 Task: Font style For heading Use Arial Black with green colour & Underline. font size for heading '12 Pt. 'Change the font style of data to Arial Blackand font size to  16 Pt. Change the alignment of both headline & data to  Align right. In the sheet  Budget Guru book
Action: Mouse moved to (114, 165)
Screenshot: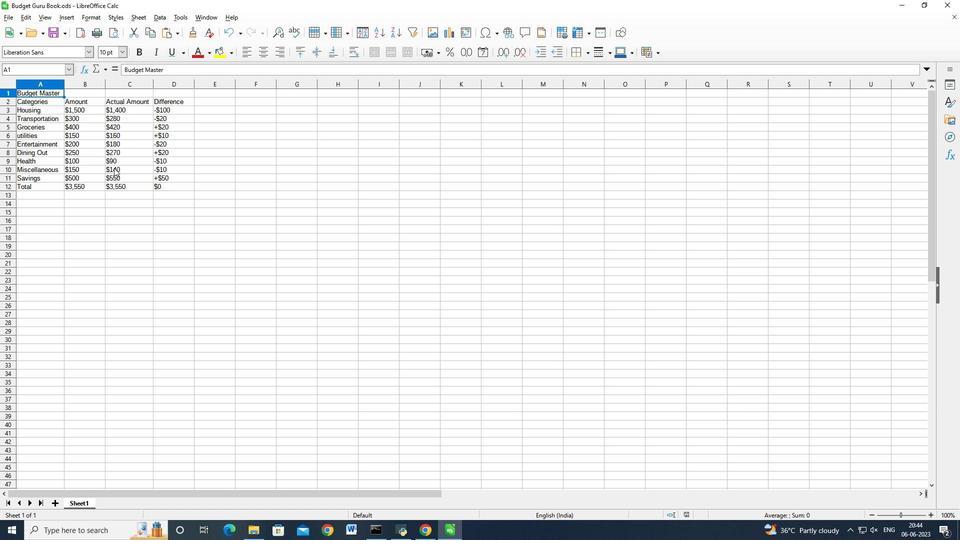 
Action: Mouse pressed left at (114, 165)
Screenshot: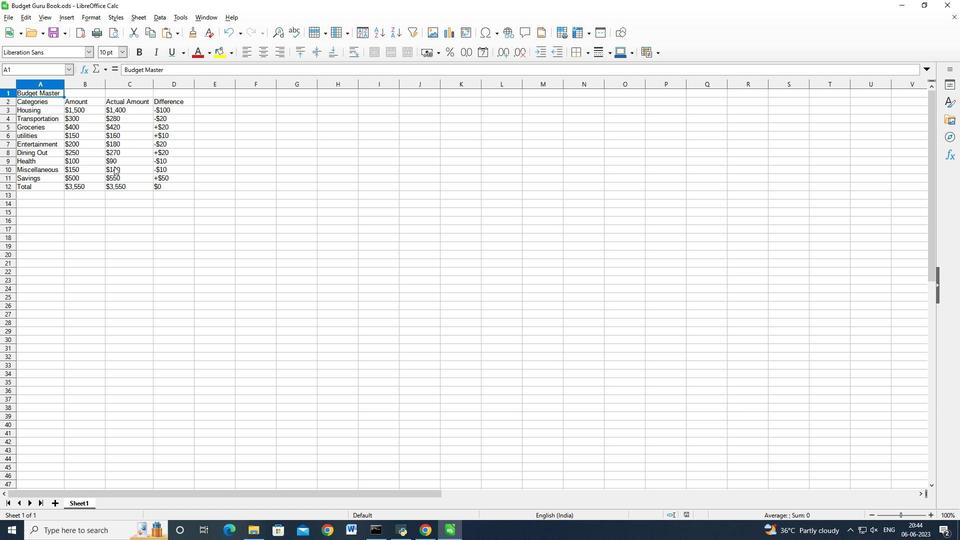 
Action: Mouse moved to (49, 91)
Screenshot: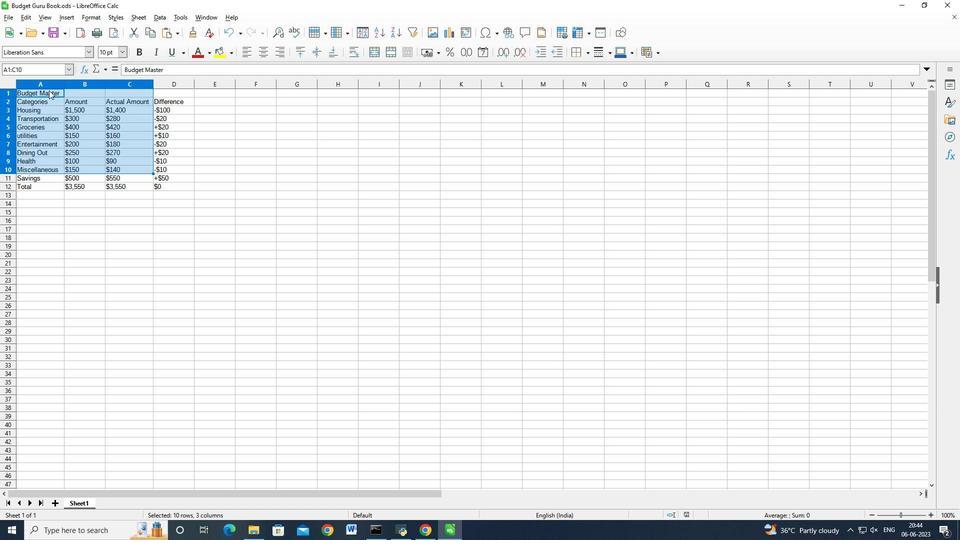
Action: Mouse pressed left at (49, 91)
Screenshot: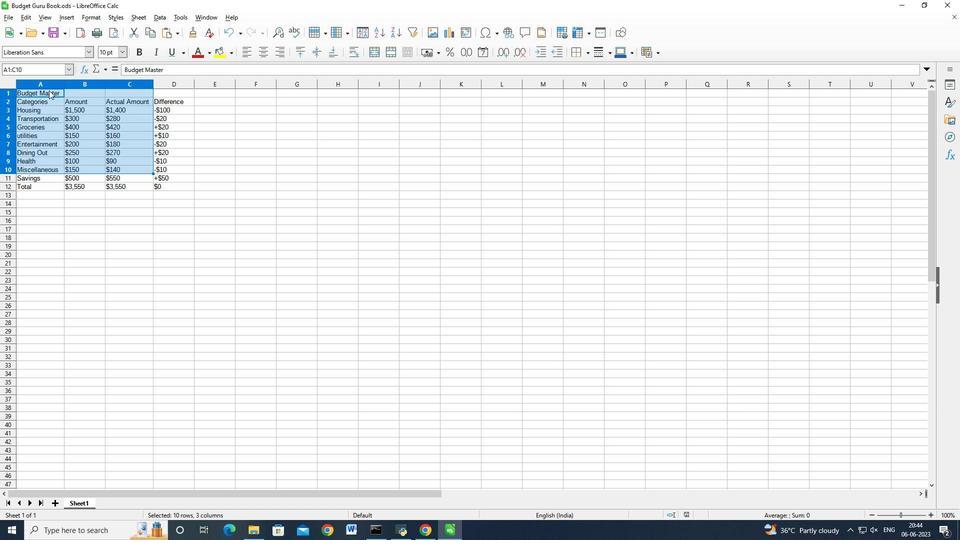 
Action: Mouse moved to (62, 118)
Screenshot: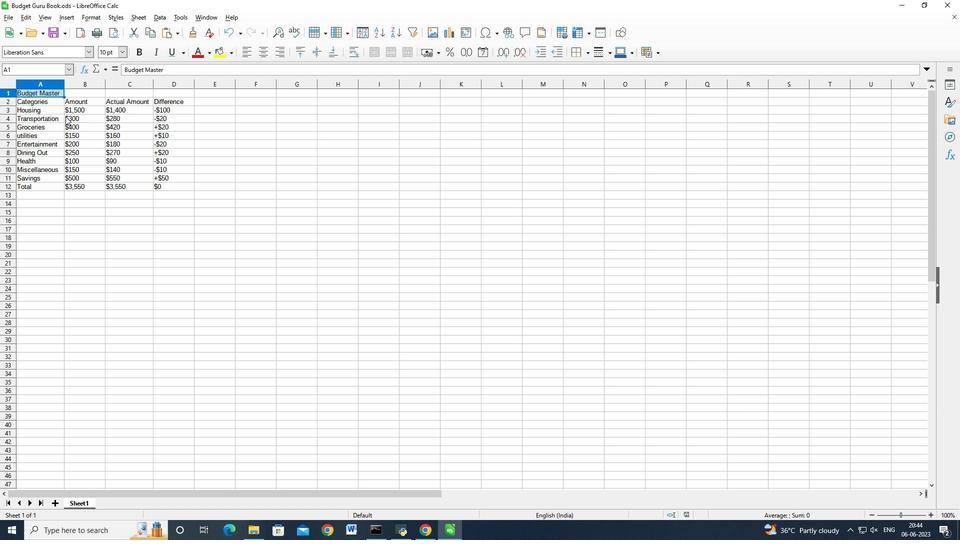 
Action: Mouse pressed left at (62, 118)
Screenshot: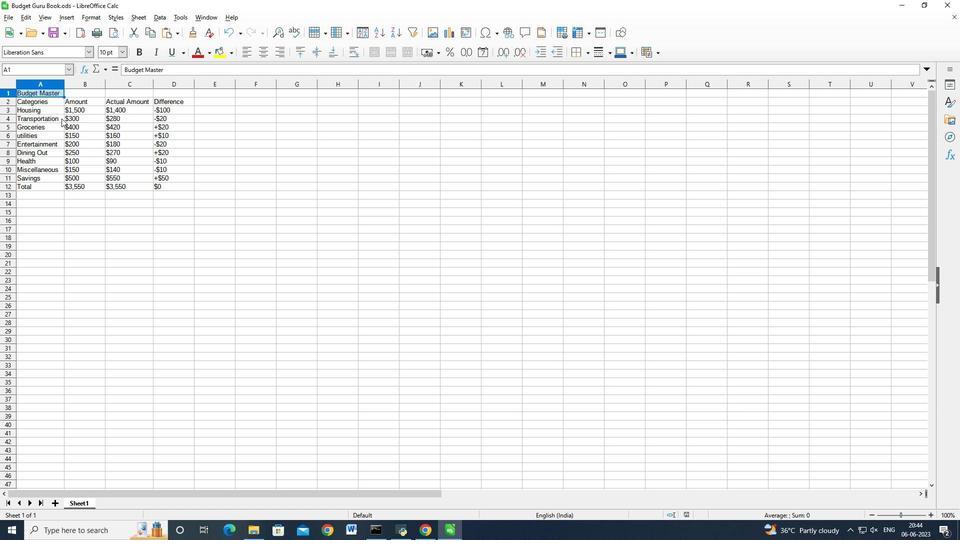 
Action: Mouse moved to (127, 121)
Screenshot: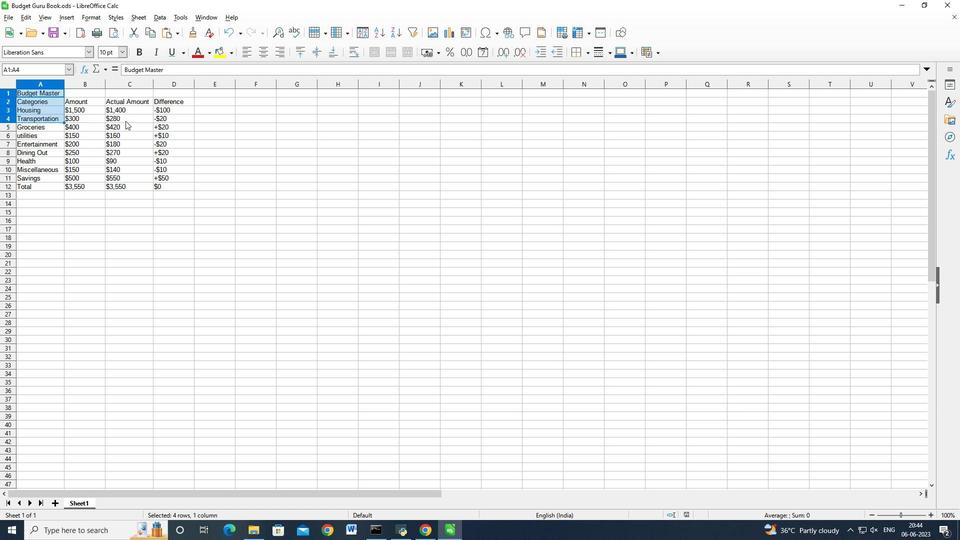 
Action: Mouse pressed right at (127, 121)
Screenshot: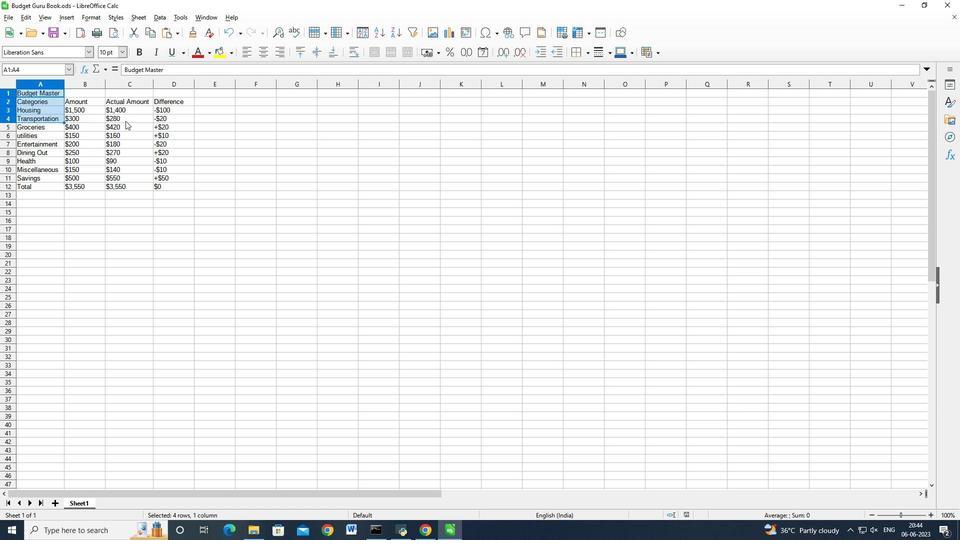 
Action: Mouse moved to (35, 92)
Screenshot: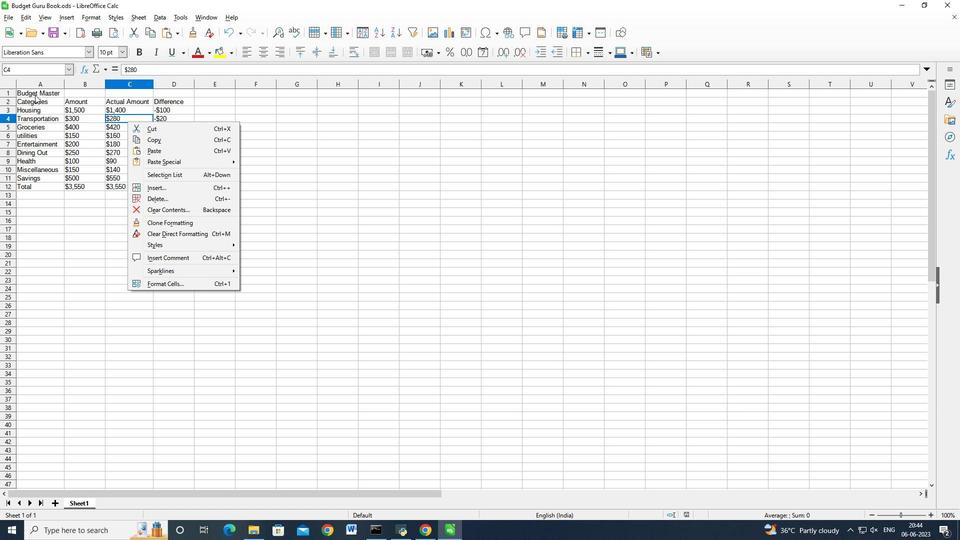 
Action: Mouse pressed left at (35, 92)
Screenshot: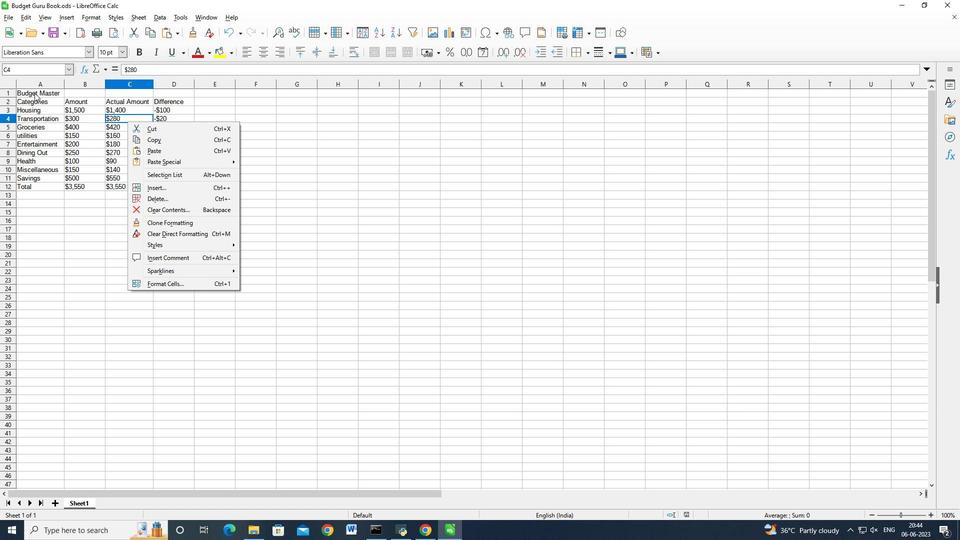 
Action: Mouse moved to (45, 96)
Screenshot: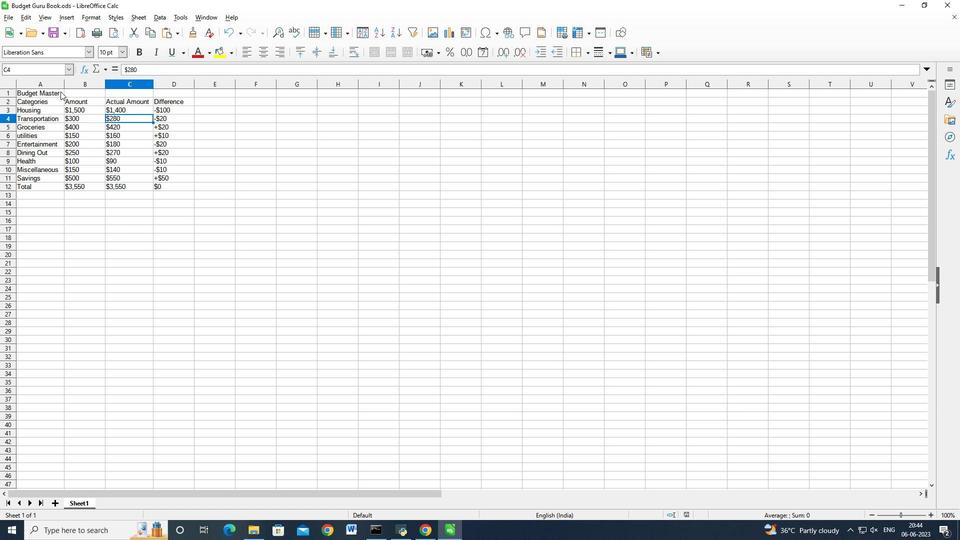 
Action: Mouse pressed left at (45, 96)
Screenshot: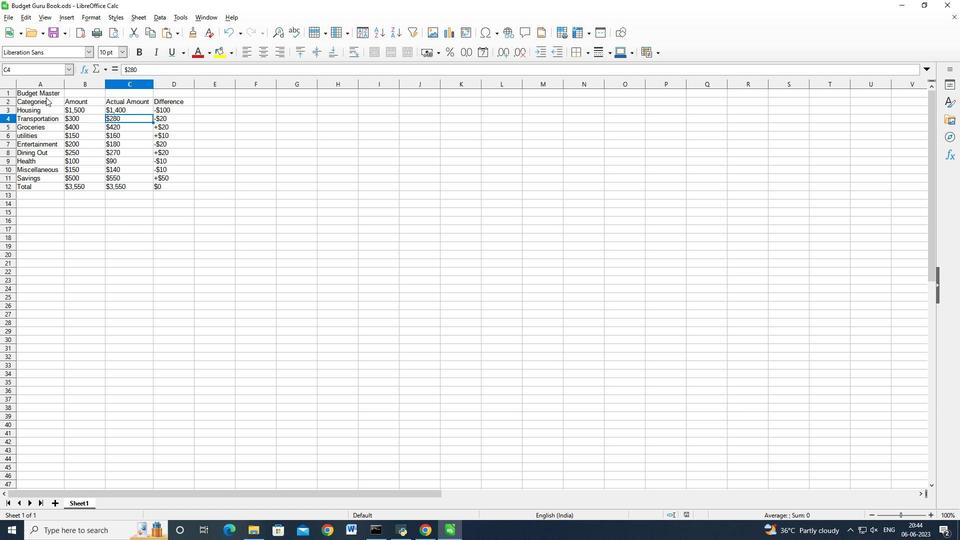 
Action: Mouse moved to (46, 93)
Screenshot: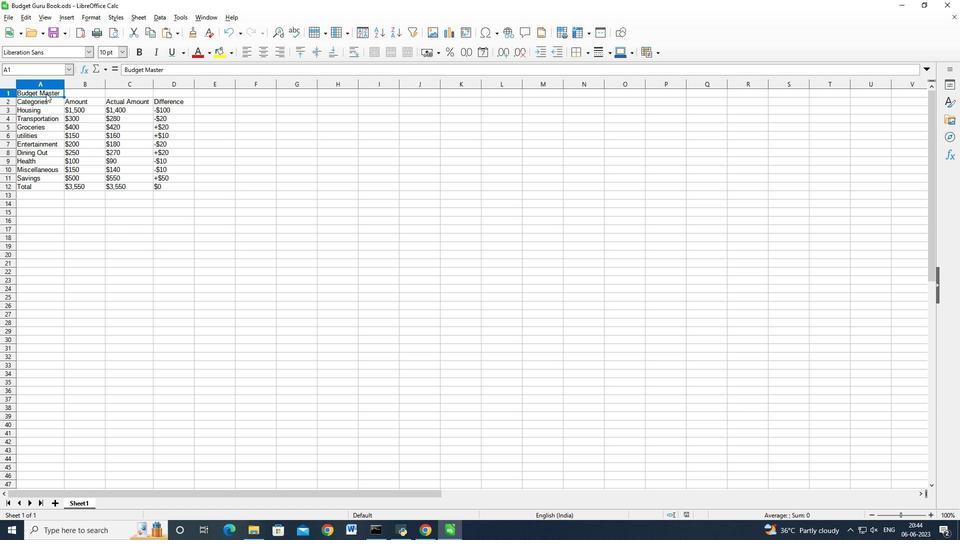 
Action: Mouse pressed left at (46, 93)
Screenshot: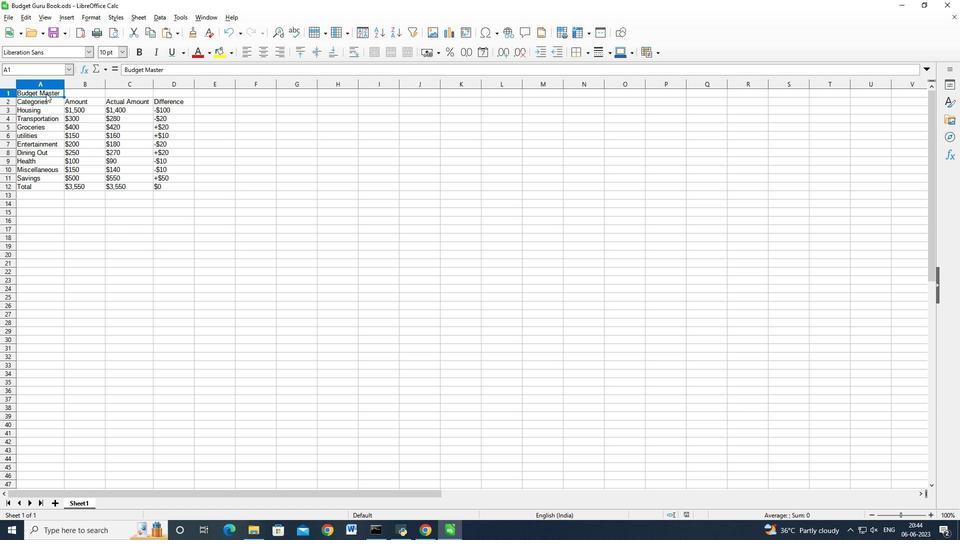
Action: Mouse moved to (87, 50)
Screenshot: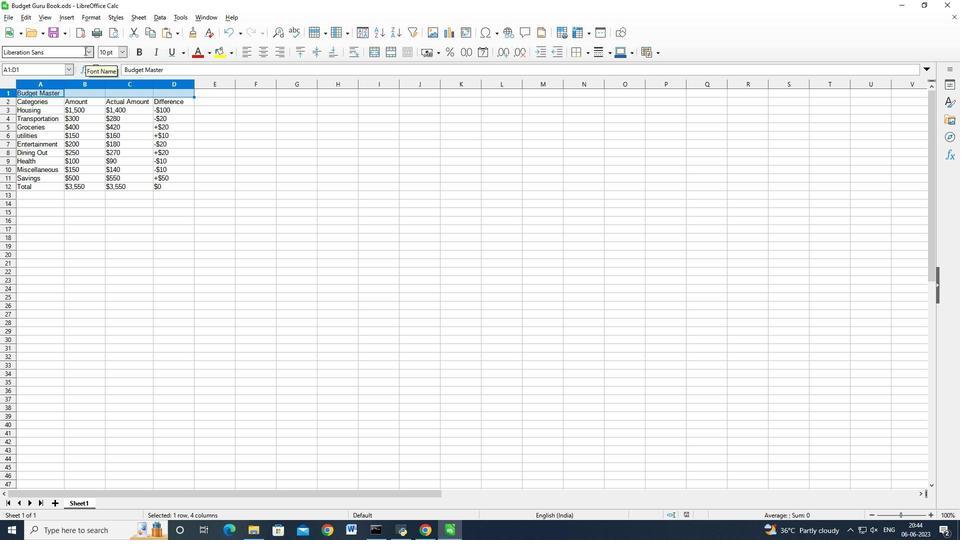 
Action: Mouse pressed left at (87, 50)
Screenshot: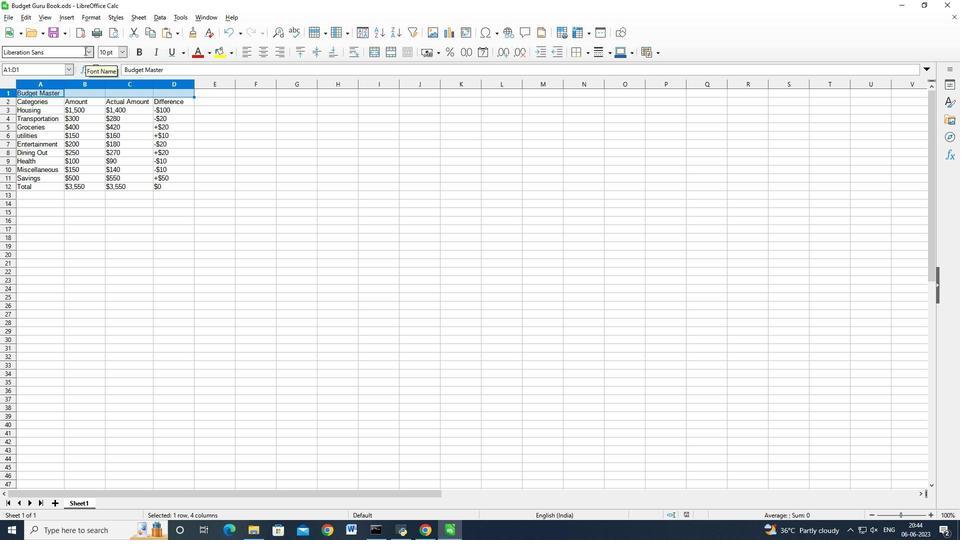 
Action: Mouse moved to (85, 54)
Screenshot: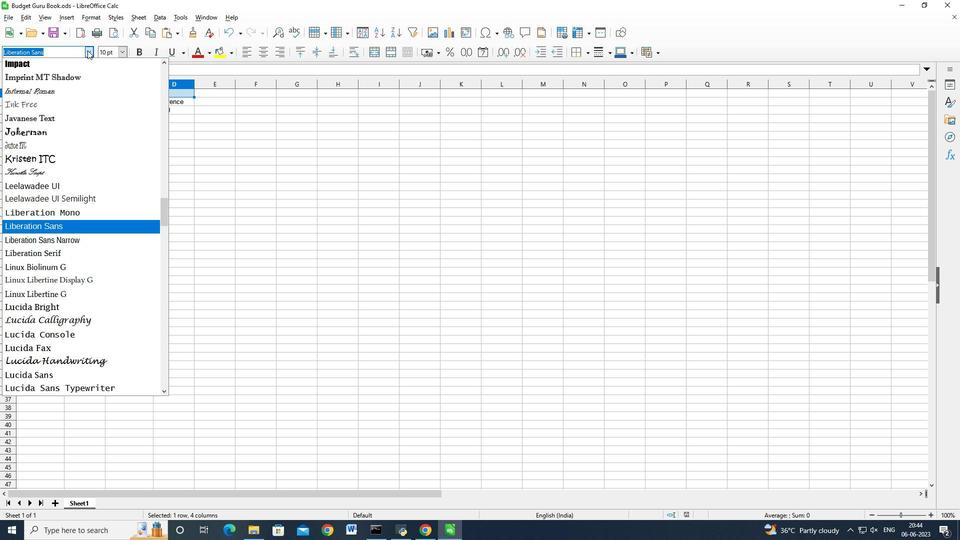 
Action: Key pressed aril
Screenshot: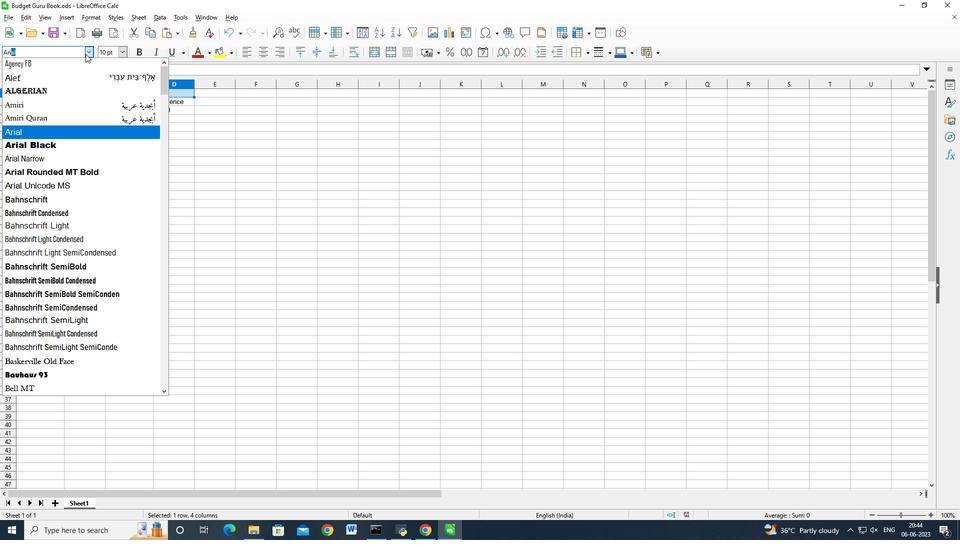 
Action: Mouse moved to (68, 147)
Screenshot: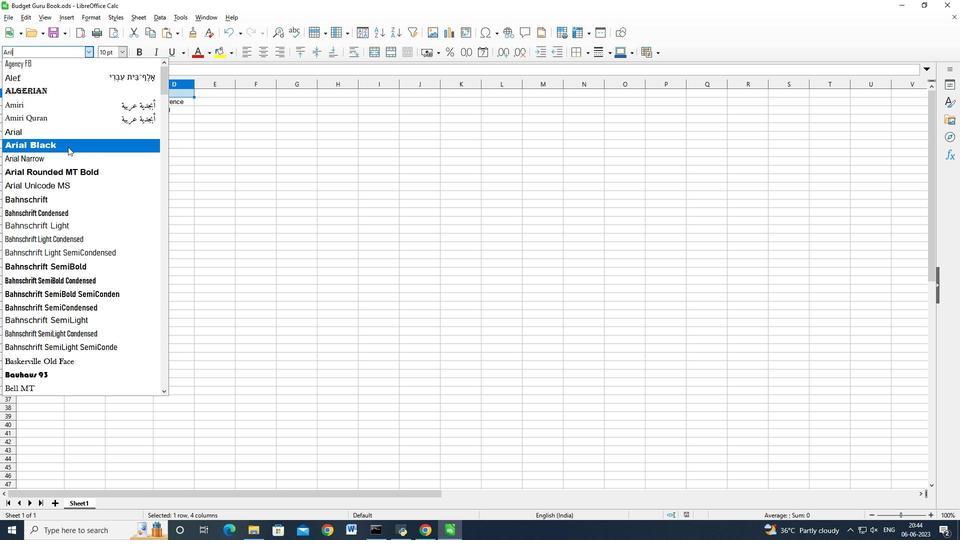 
Action: Mouse pressed left at (68, 147)
Screenshot: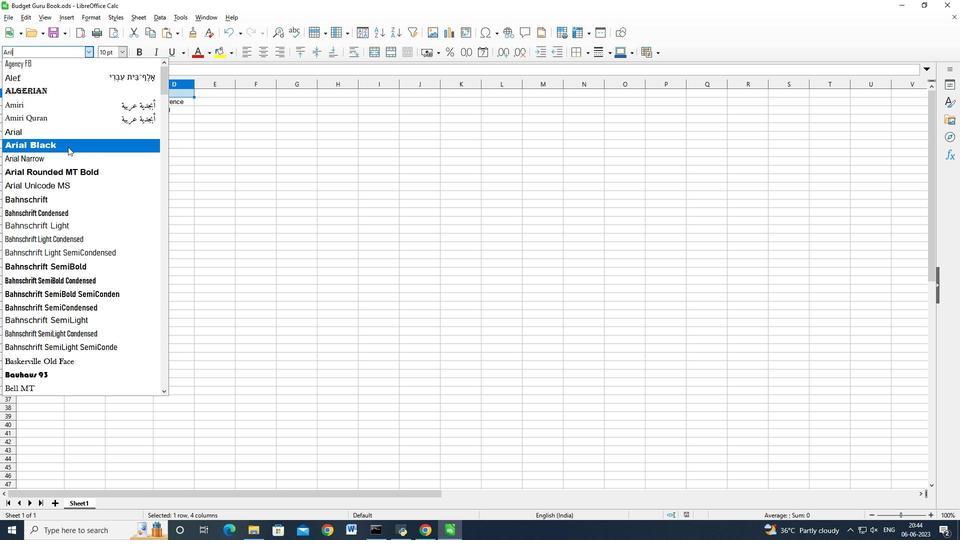 
Action: Mouse moved to (41, 106)
Screenshot: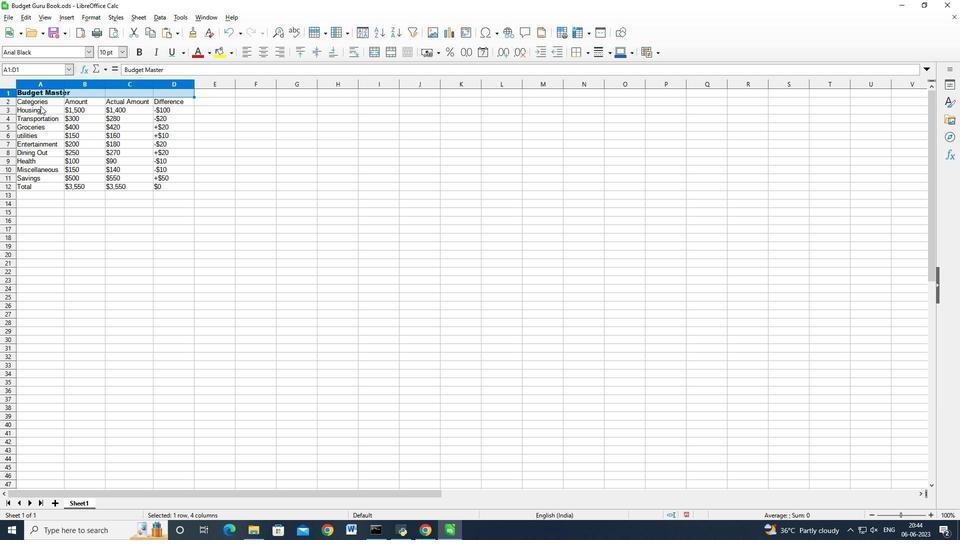 
Action: Mouse pressed left at (41, 106)
Screenshot: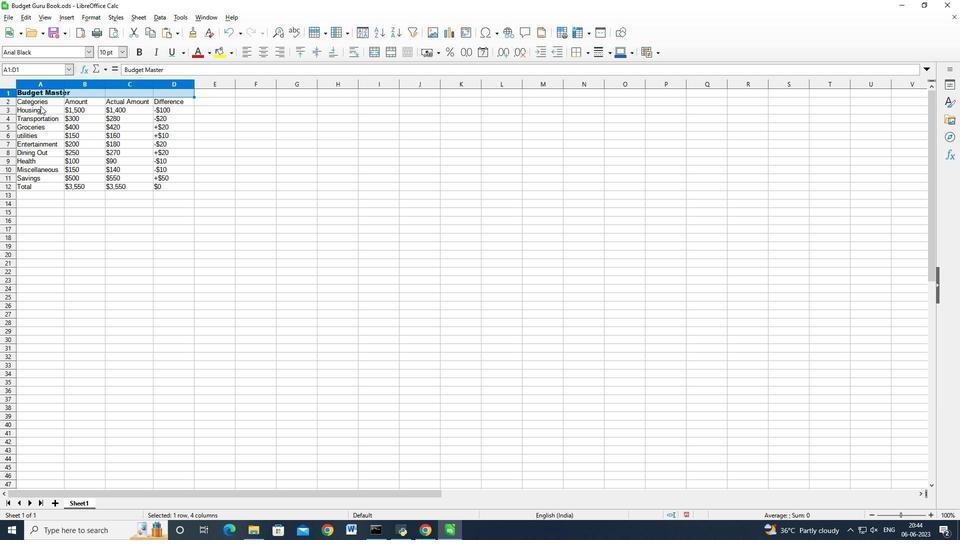 
Action: Mouse moved to (6, 83)
Screenshot: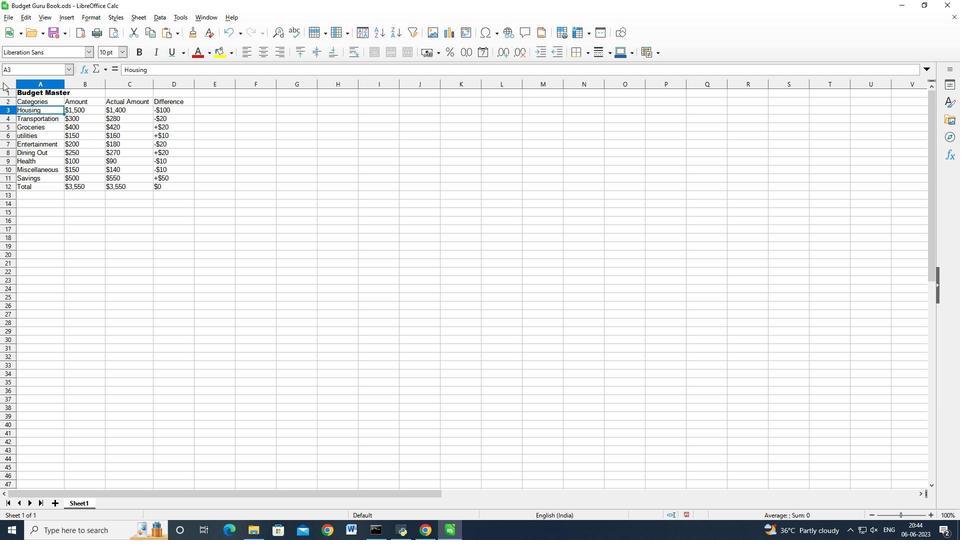 
Action: Mouse pressed left at (6, 83)
Screenshot: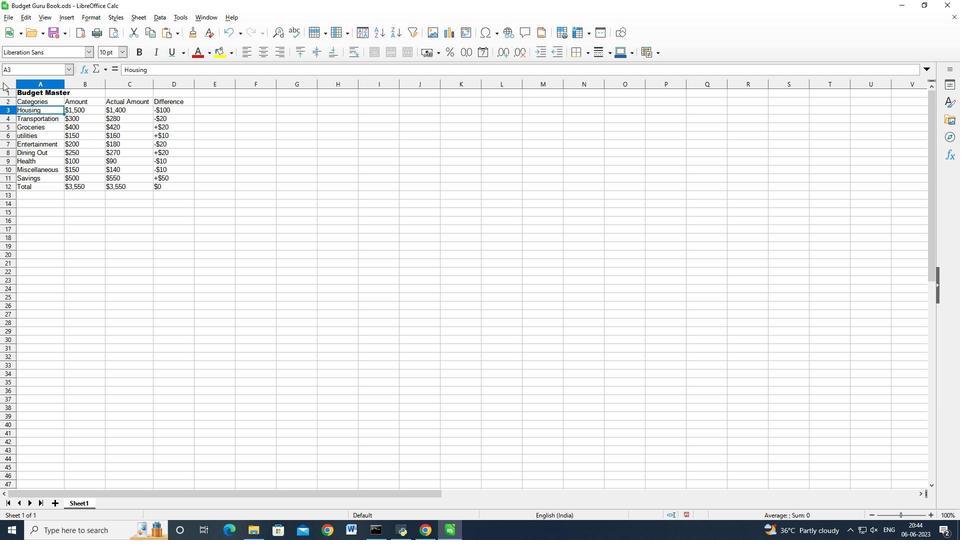 
Action: Mouse moved to (65, 85)
Screenshot: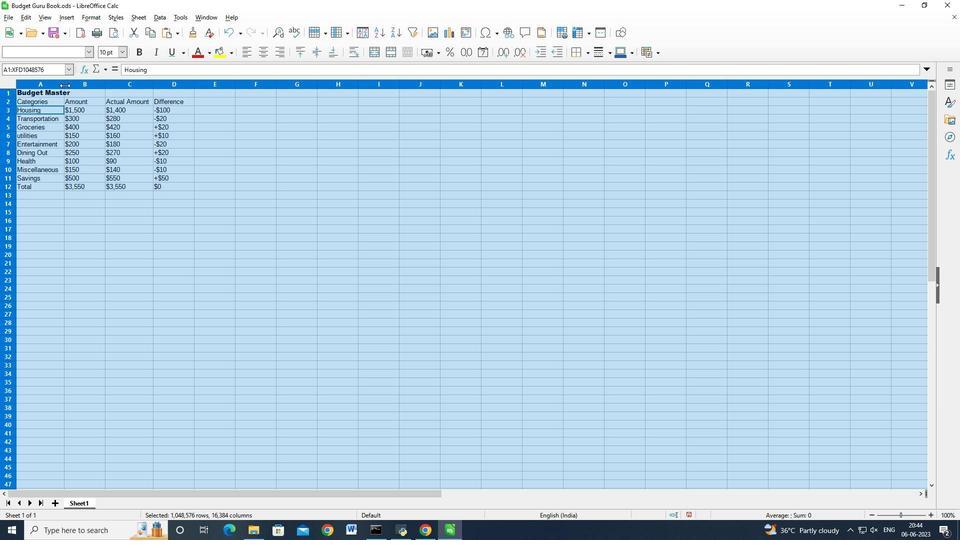 
Action: Mouse pressed left at (65, 85)
Screenshot: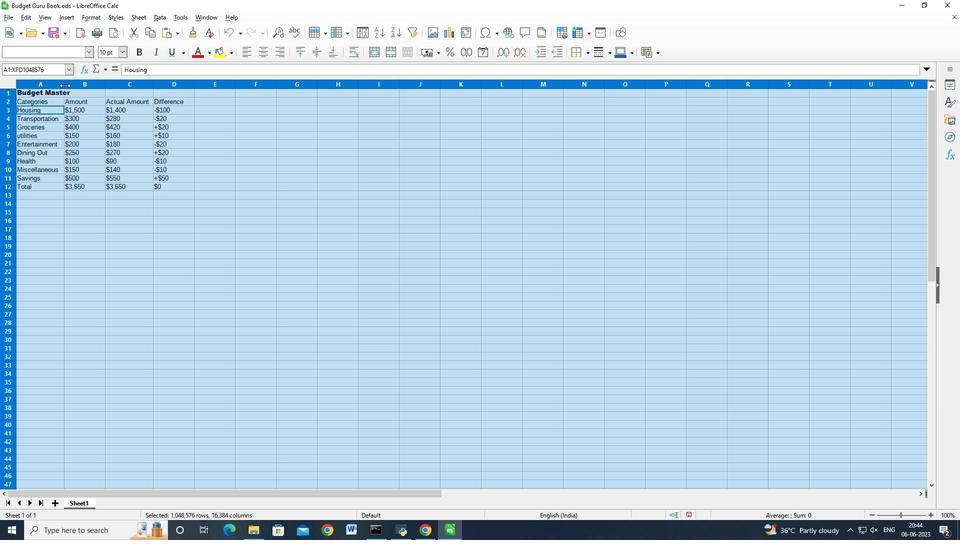 
Action: Mouse pressed left at (65, 85)
Screenshot: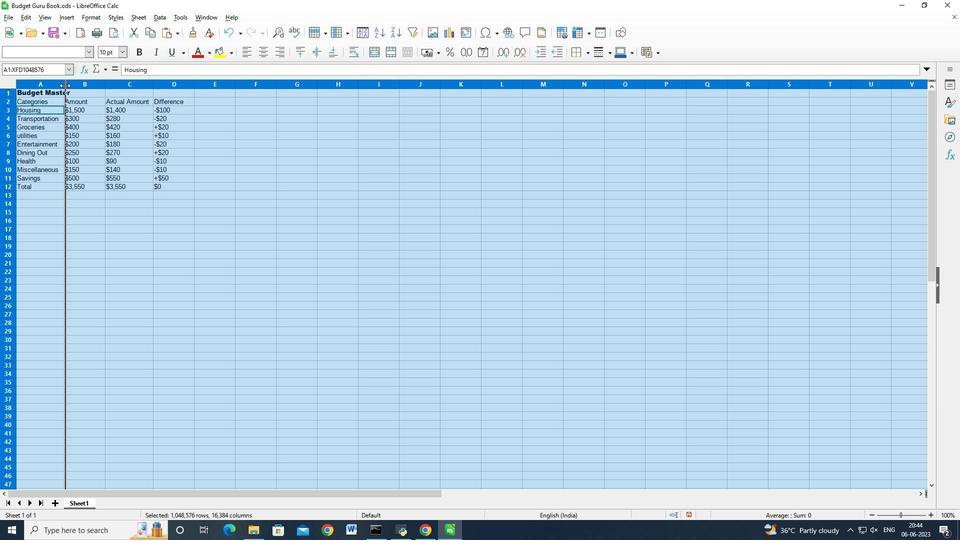 
Action: Mouse moved to (132, 122)
Screenshot: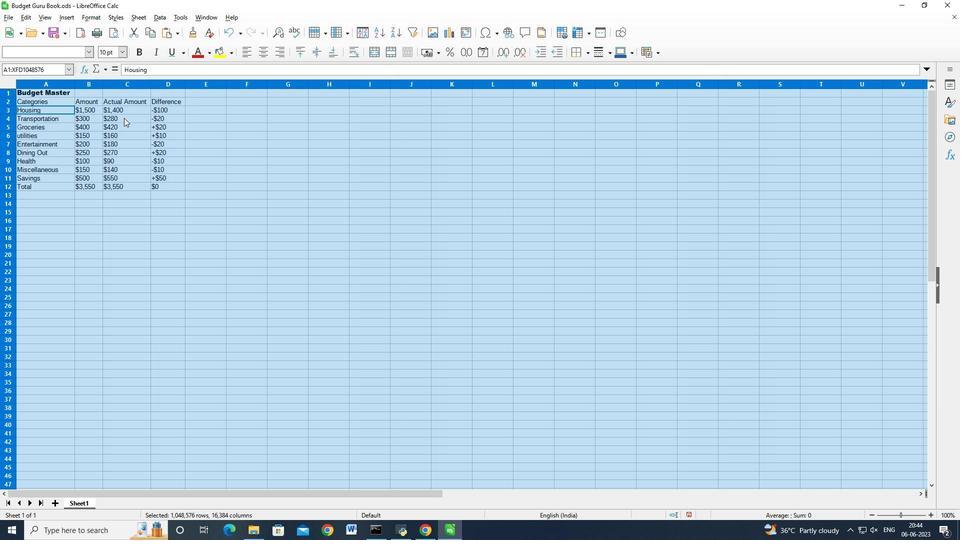 
Action: Mouse pressed left at (132, 122)
Screenshot: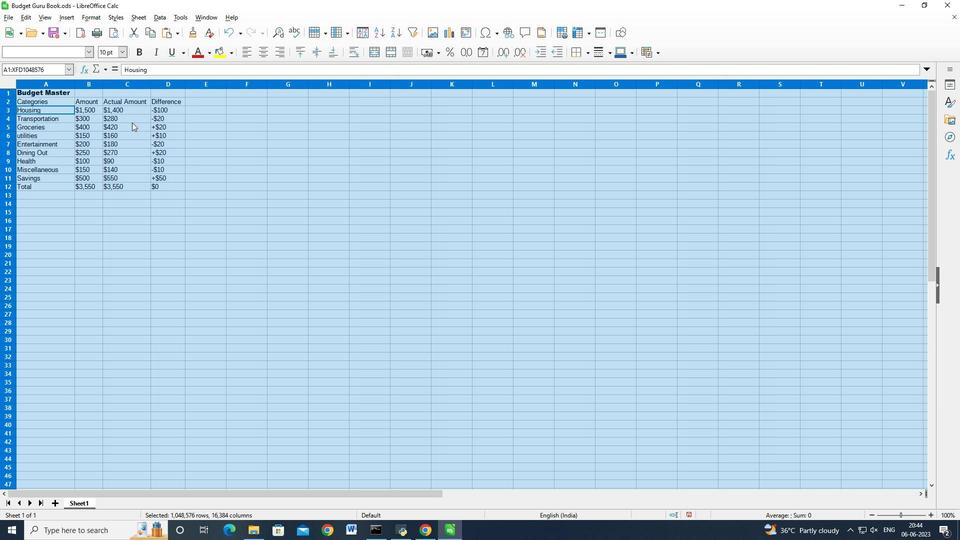 
Action: Mouse moved to (53, 92)
Screenshot: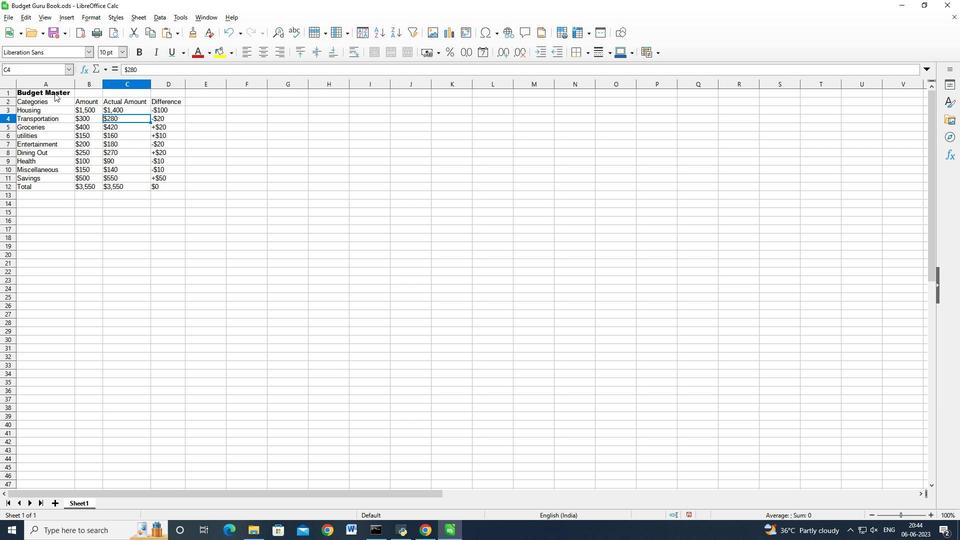 
Action: Mouse pressed left at (53, 92)
Screenshot: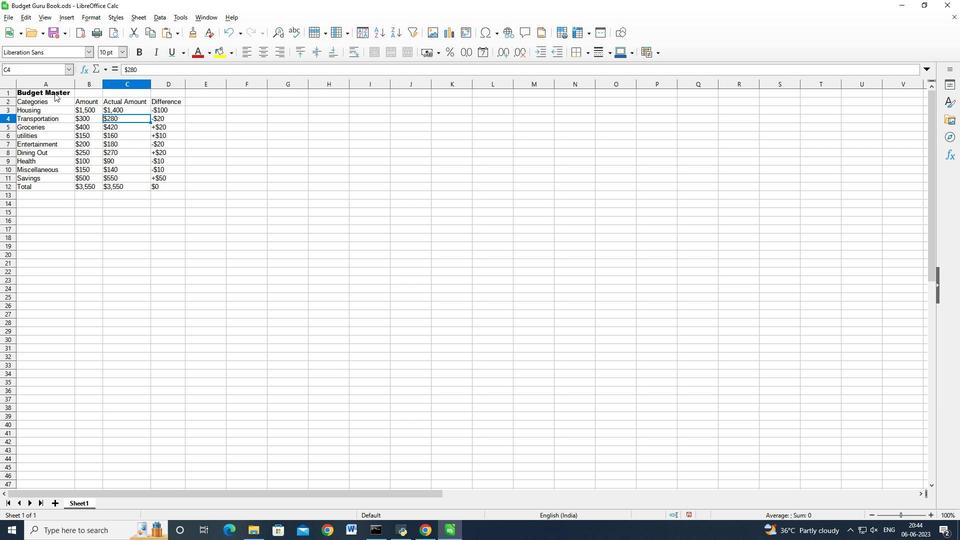 
Action: Mouse moved to (393, 54)
Screenshot: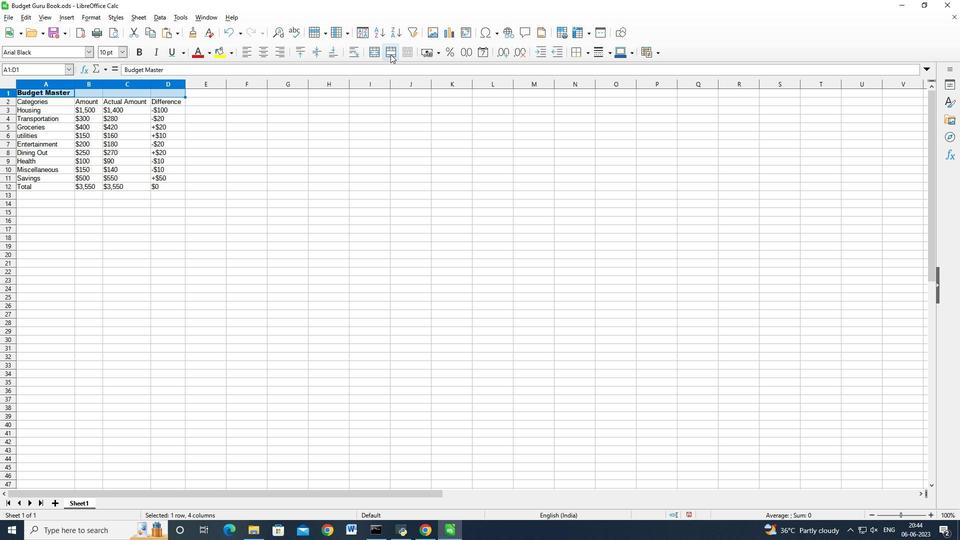 
Action: Mouse pressed left at (393, 54)
Screenshot: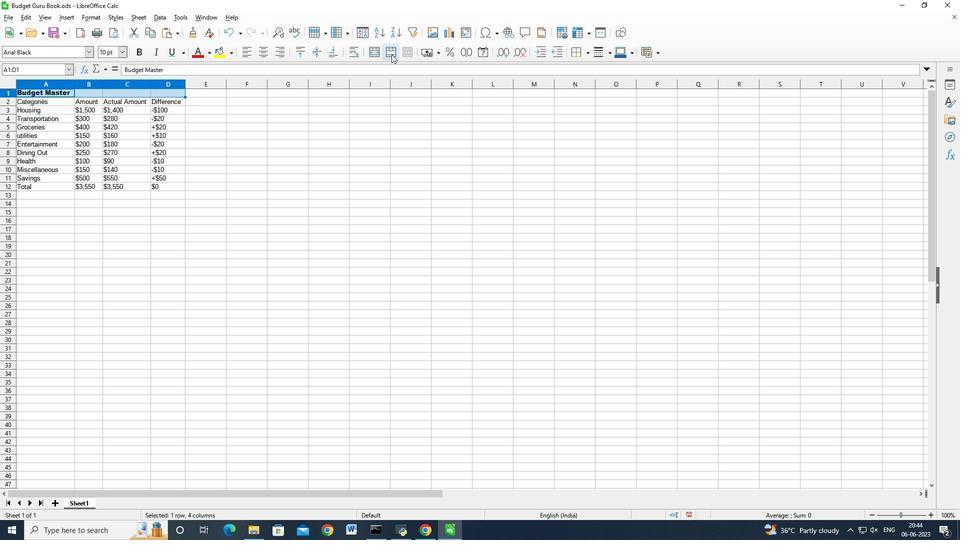 
Action: Mouse moved to (209, 55)
Screenshot: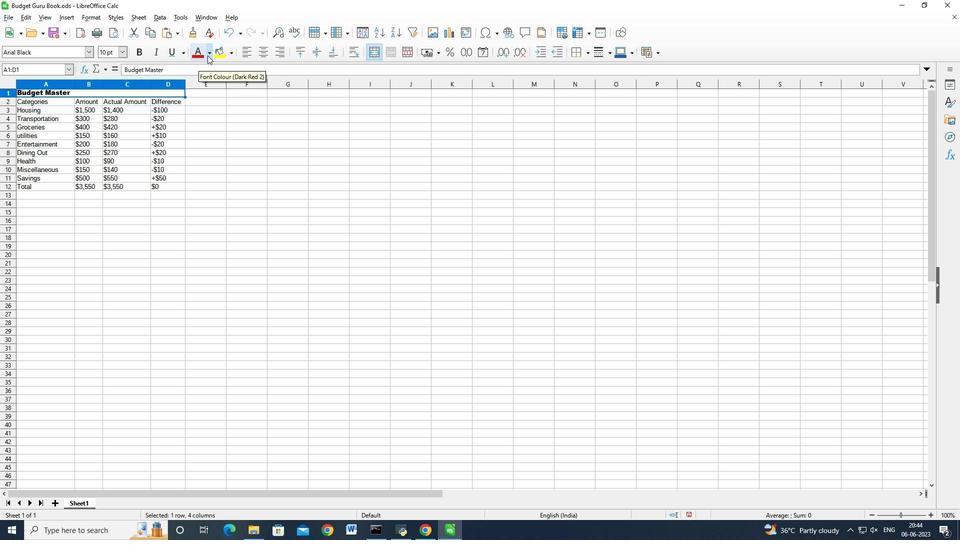 
Action: Mouse pressed left at (209, 55)
Screenshot: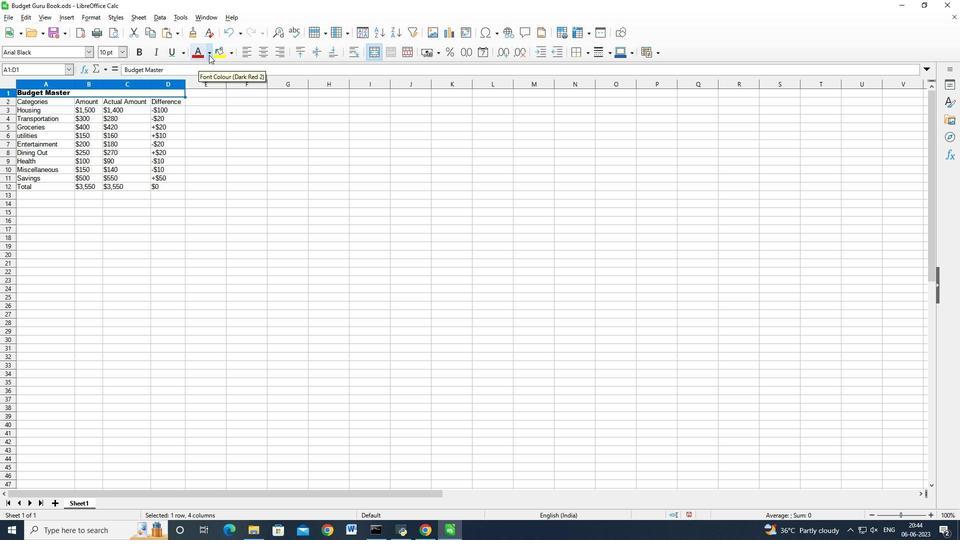 
Action: Mouse moved to (274, 215)
Screenshot: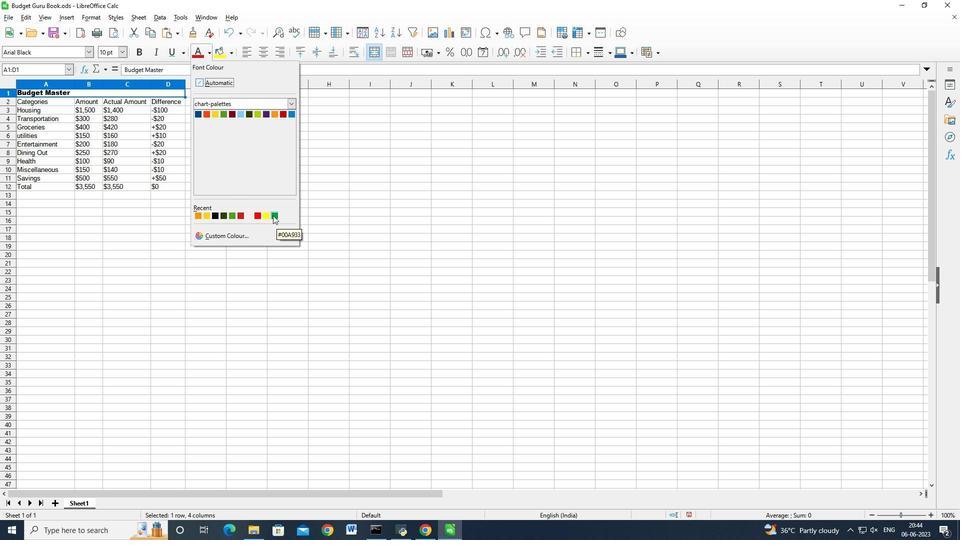 
Action: Mouse pressed left at (274, 215)
Screenshot: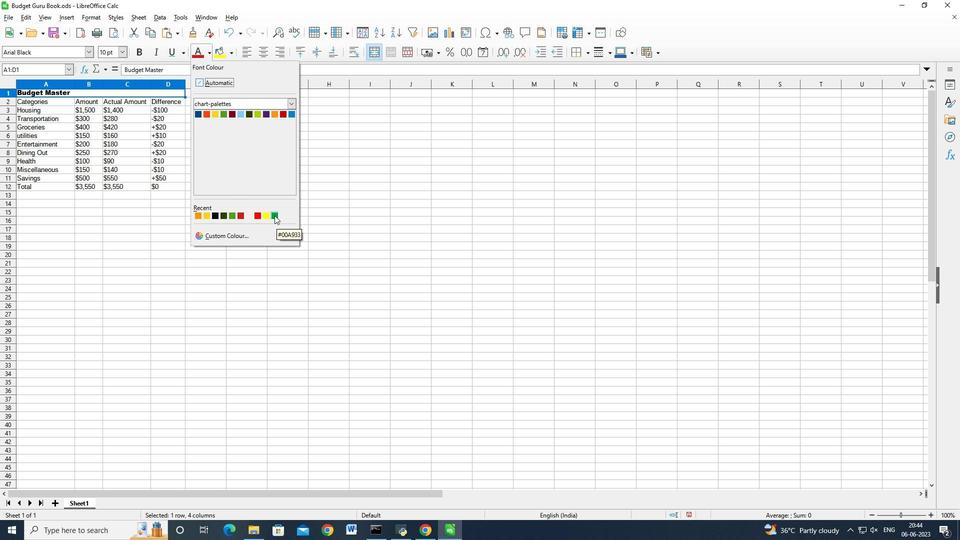
Action: Mouse moved to (173, 52)
Screenshot: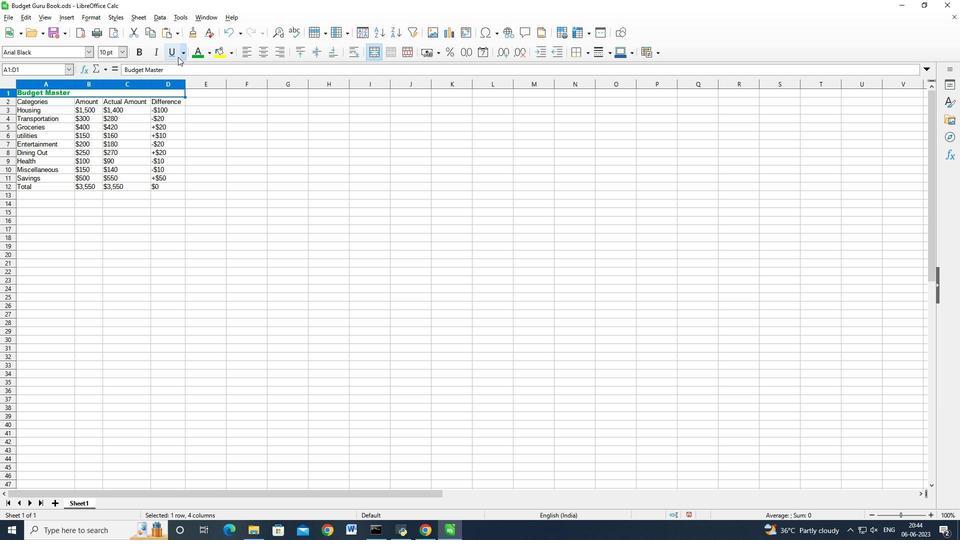 
Action: Mouse pressed left at (173, 52)
Screenshot: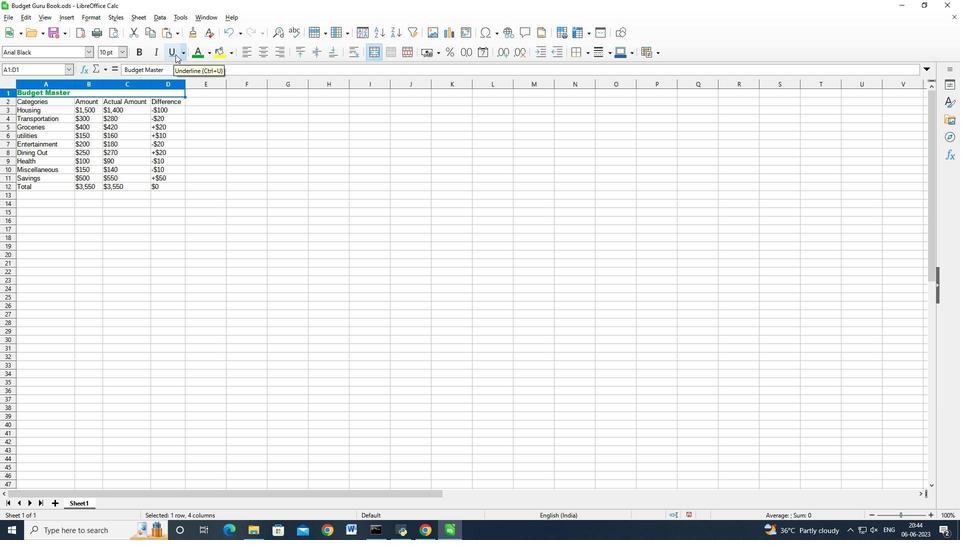 
Action: Mouse moved to (122, 49)
Screenshot: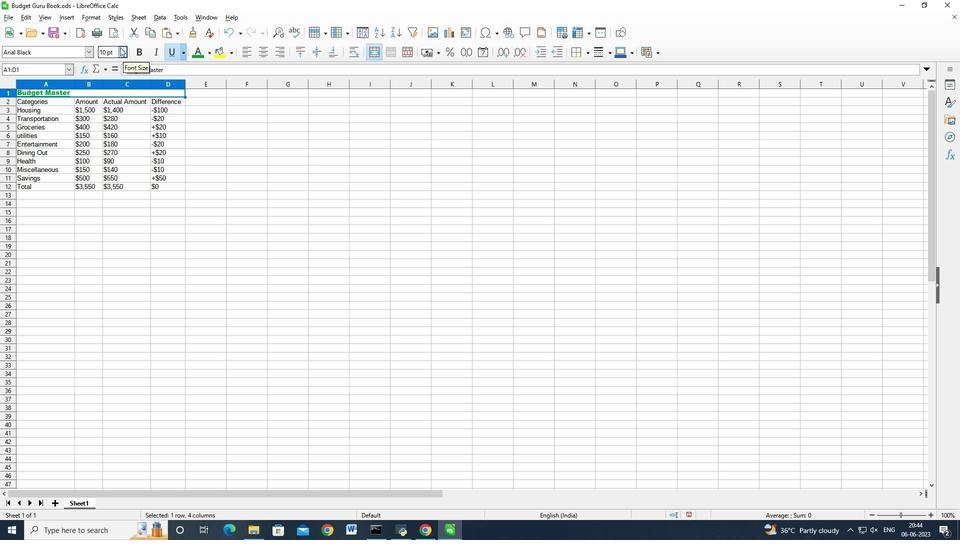 
Action: Mouse pressed left at (122, 49)
Screenshot: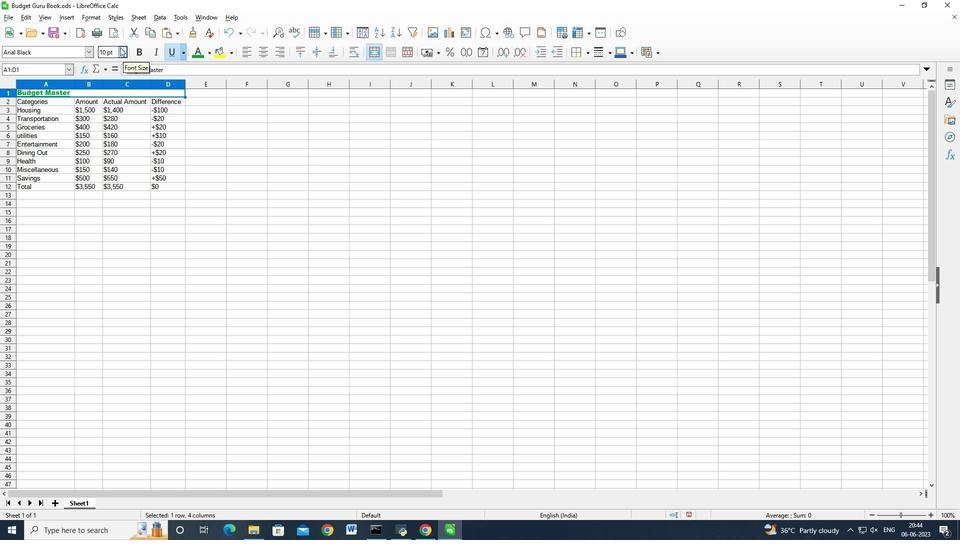 
Action: Mouse moved to (107, 121)
Screenshot: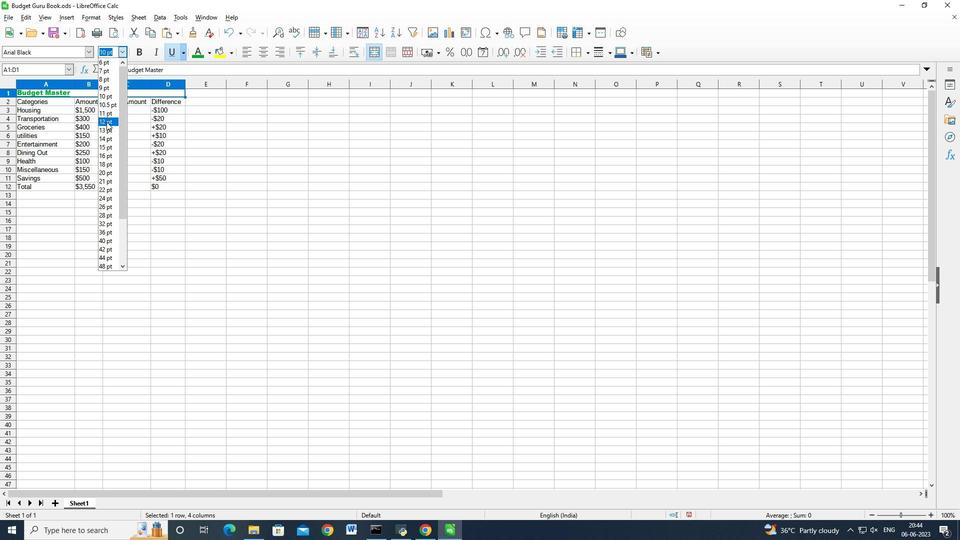 
Action: Mouse pressed left at (107, 121)
Screenshot: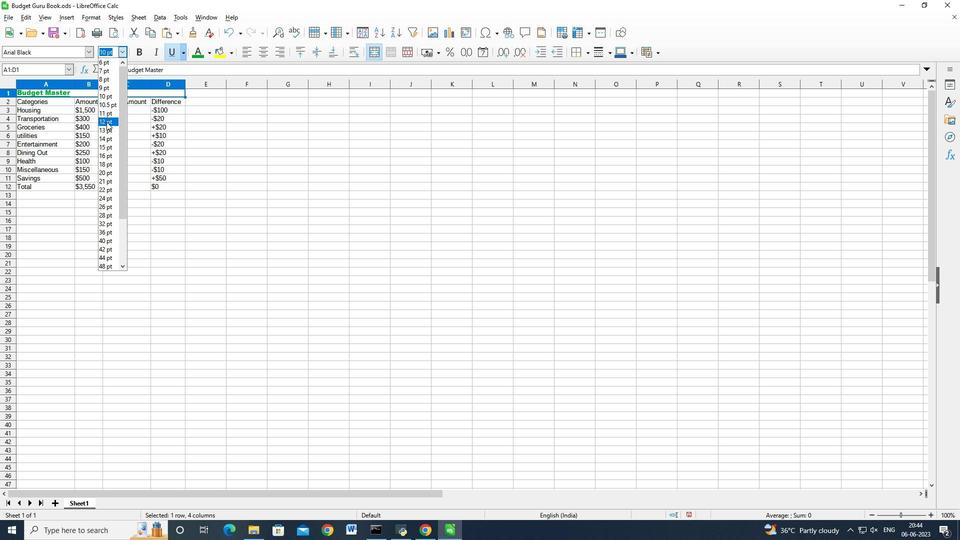 
Action: Mouse moved to (30, 104)
Screenshot: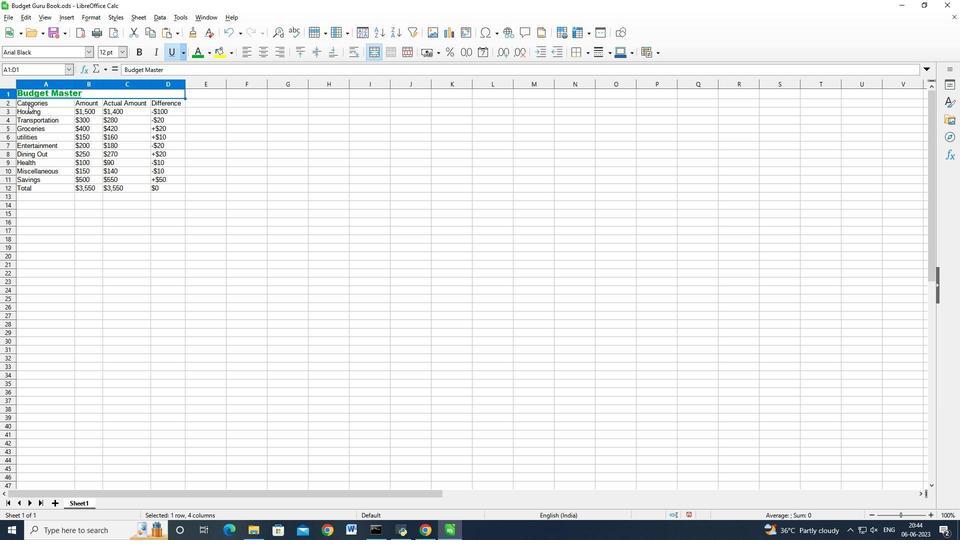 
Action: Mouse pressed left at (30, 104)
Screenshot: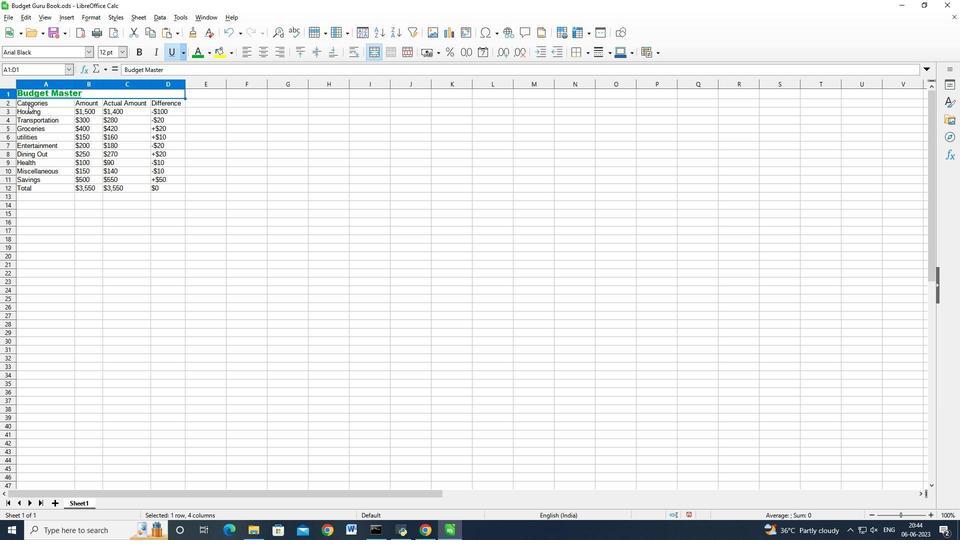 
Action: Mouse moved to (87, 51)
Screenshot: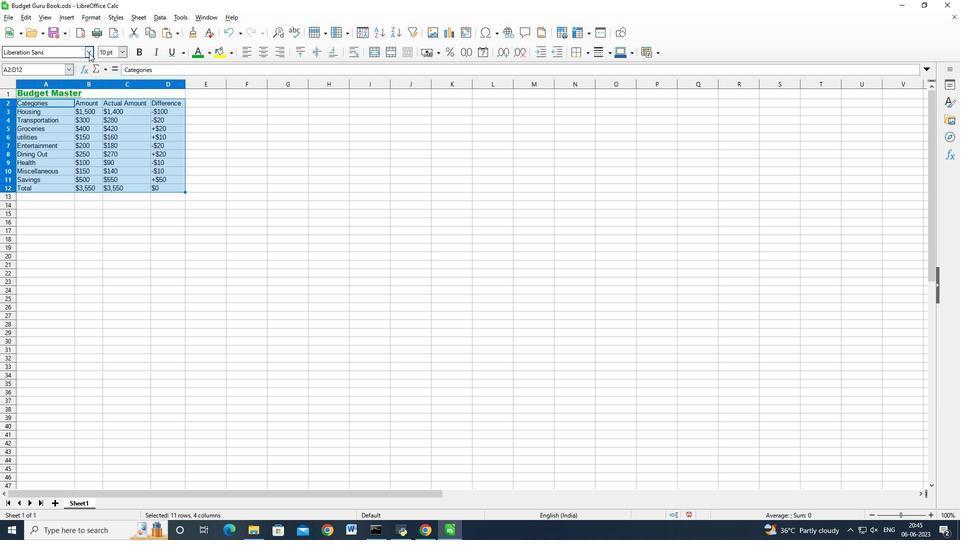
Action: Mouse pressed left at (87, 51)
Screenshot: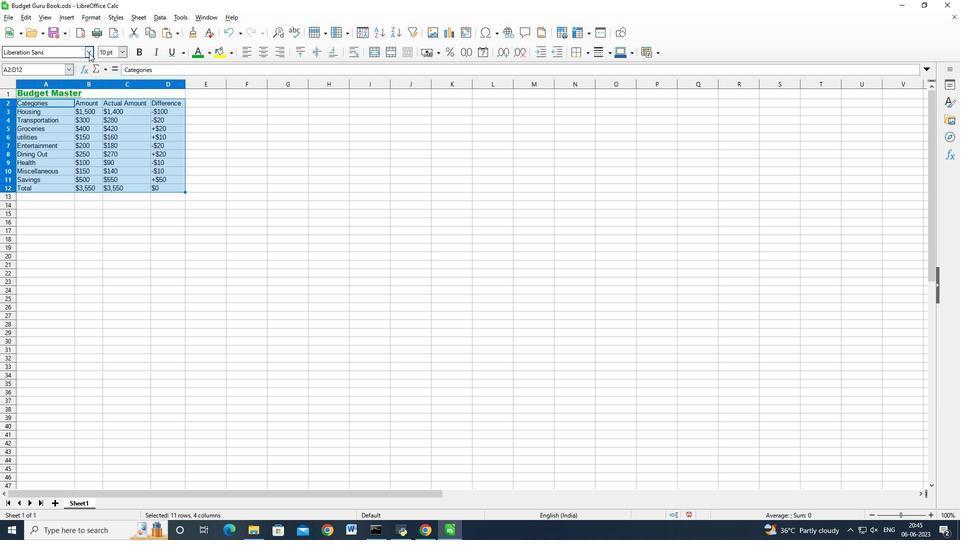 
Action: Mouse moved to (50, 156)
Screenshot: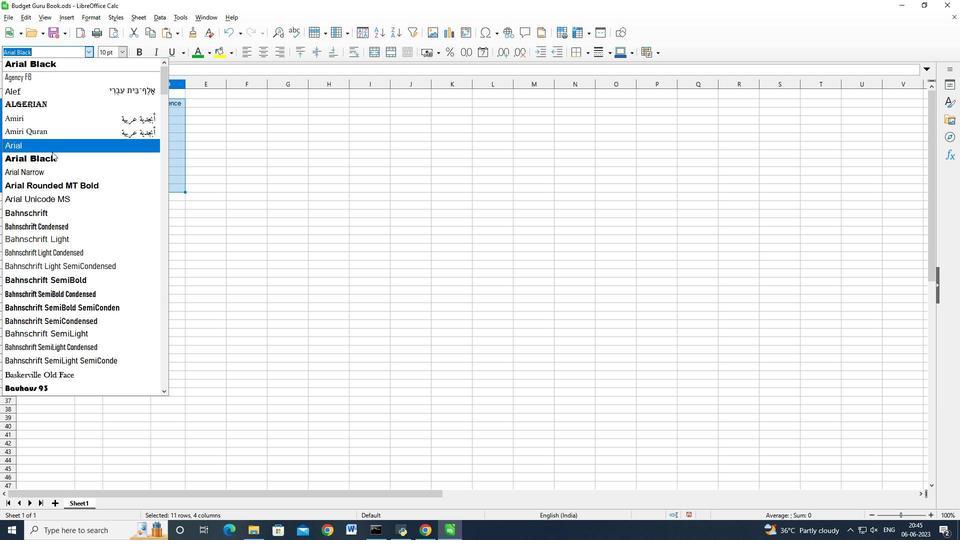 
Action: Mouse pressed left at (50, 156)
Screenshot: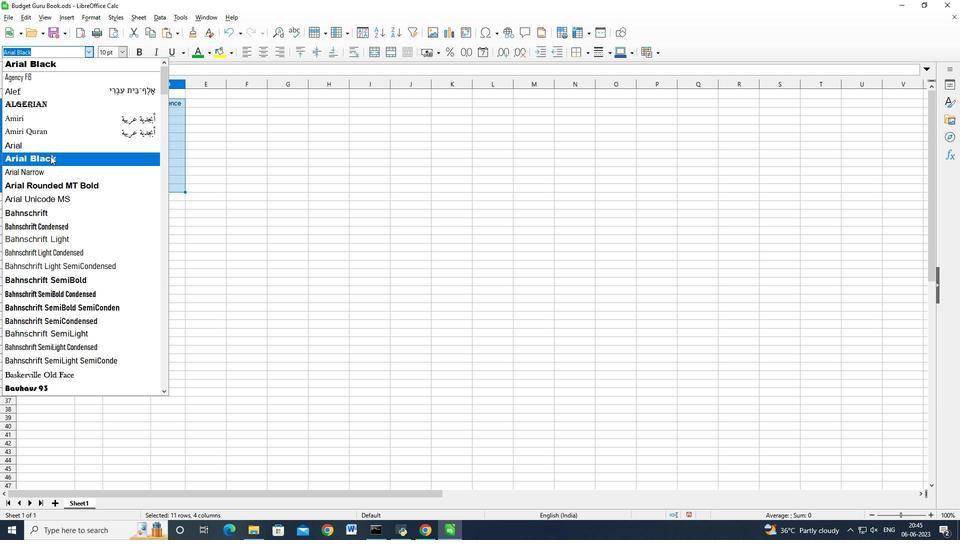 
Action: Mouse moved to (124, 51)
Screenshot: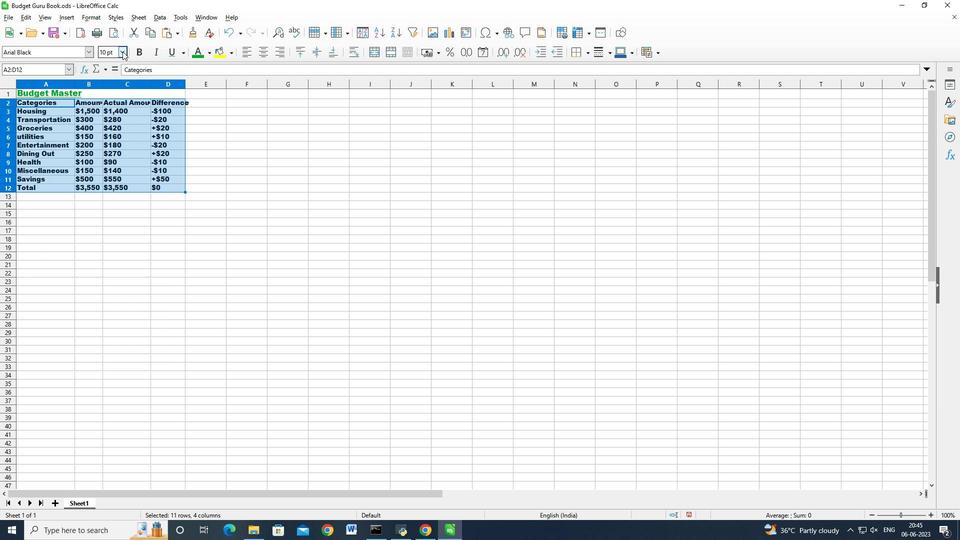 
Action: Mouse pressed left at (124, 51)
Screenshot: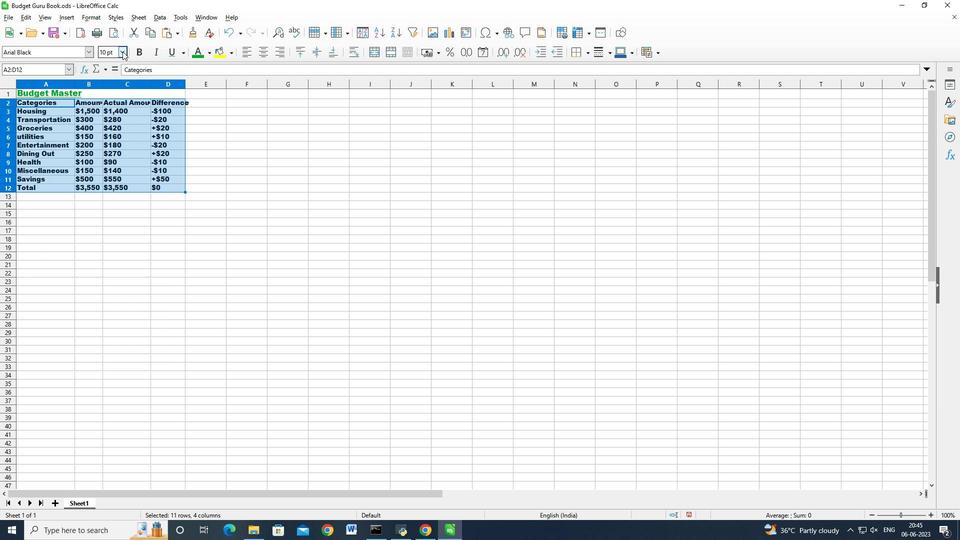
Action: Mouse moved to (108, 155)
Screenshot: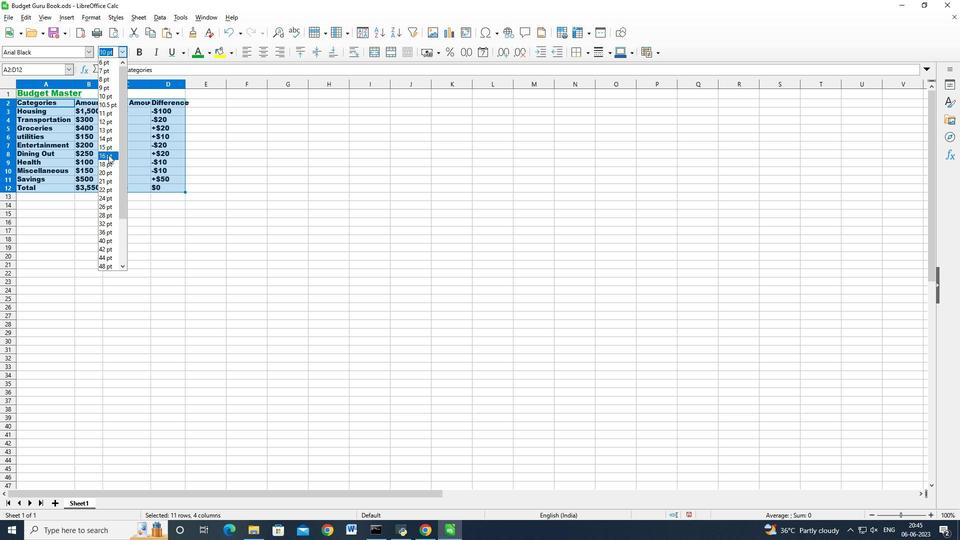 
Action: Mouse pressed left at (108, 155)
Screenshot: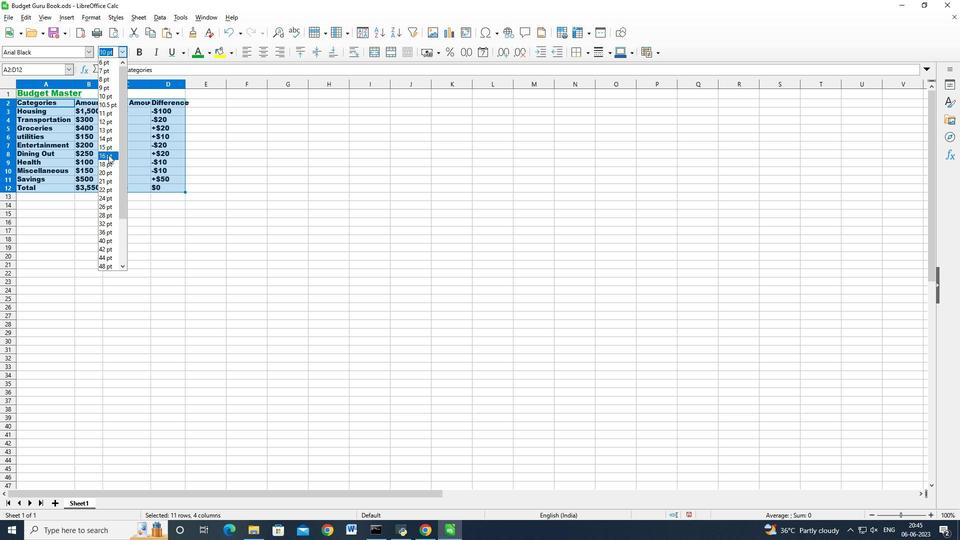 
Action: Mouse moved to (10, 84)
Screenshot: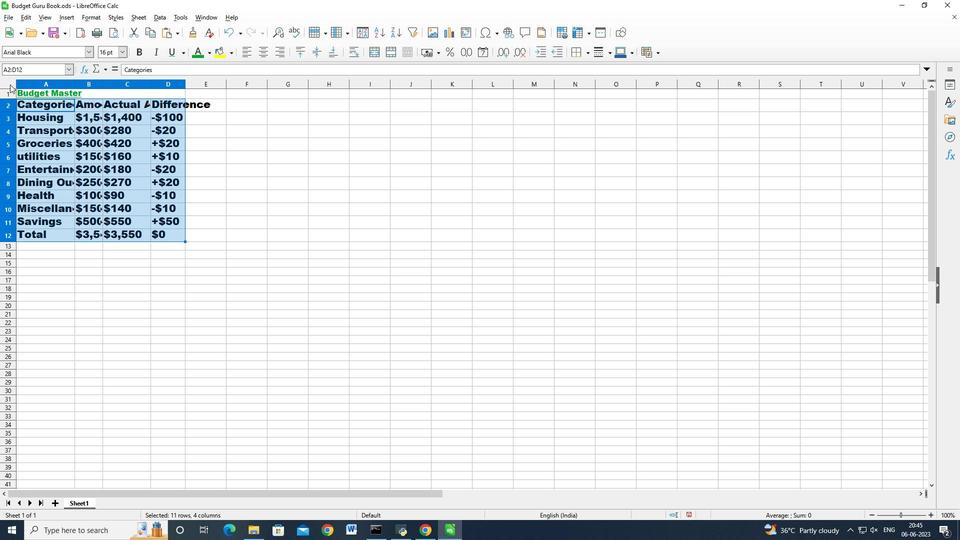 
Action: Mouse pressed left at (10, 84)
Screenshot: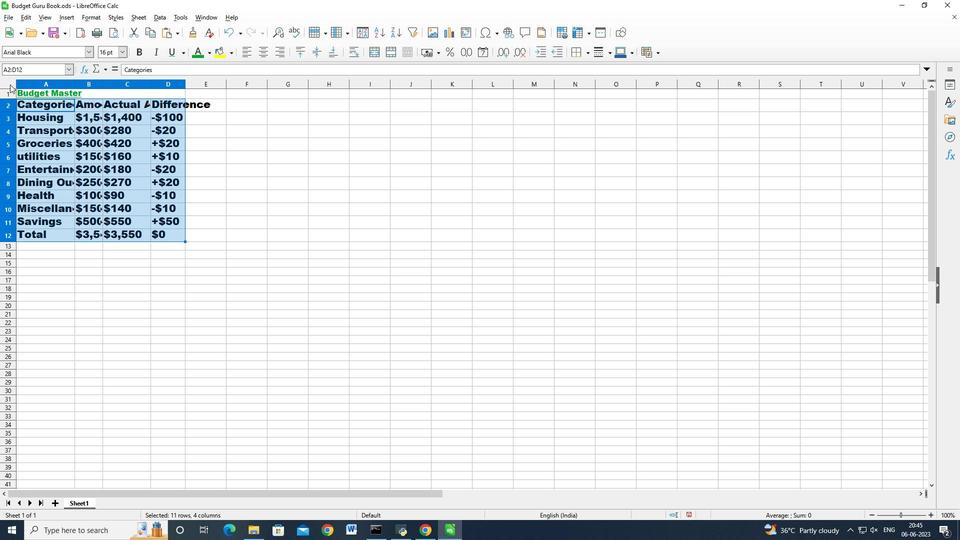
Action: Mouse moved to (76, 85)
Screenshot: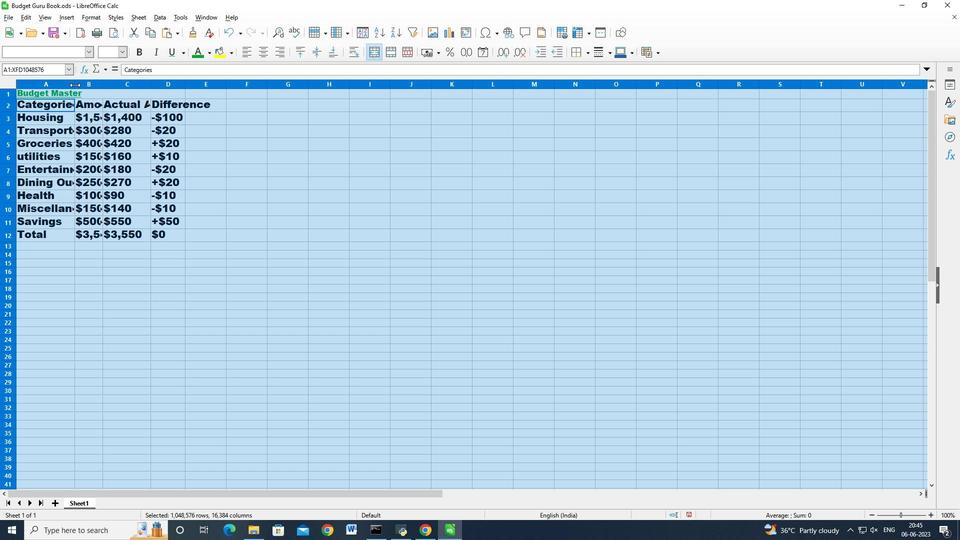 
Action: Mouse pressed left at (76, 85)
Screenshot: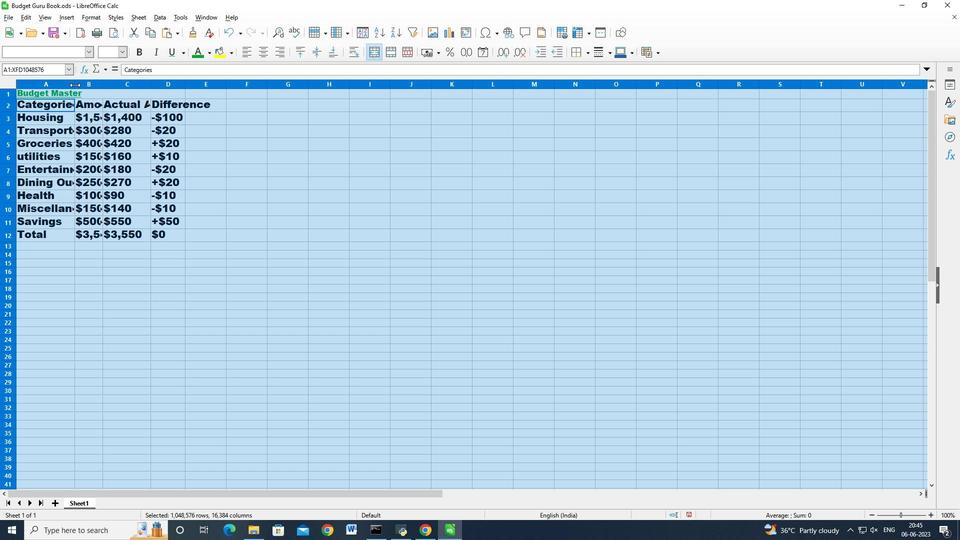 
Action: Mouse pressed left at (76, 85)
Screenshot: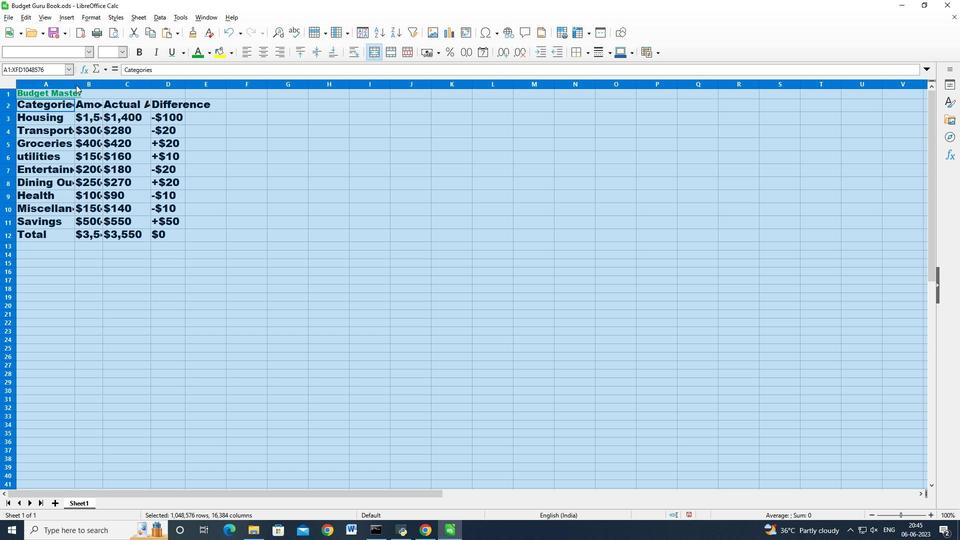 
Action: Mouse moved to (8, 83)
Screenshot: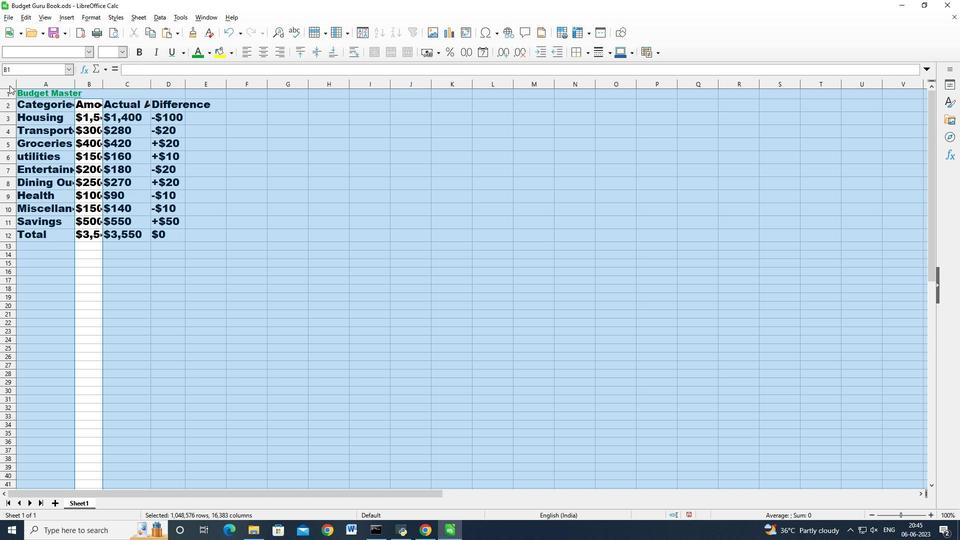 
Action: Mouse pressed left at (8, 83)
Screenshot: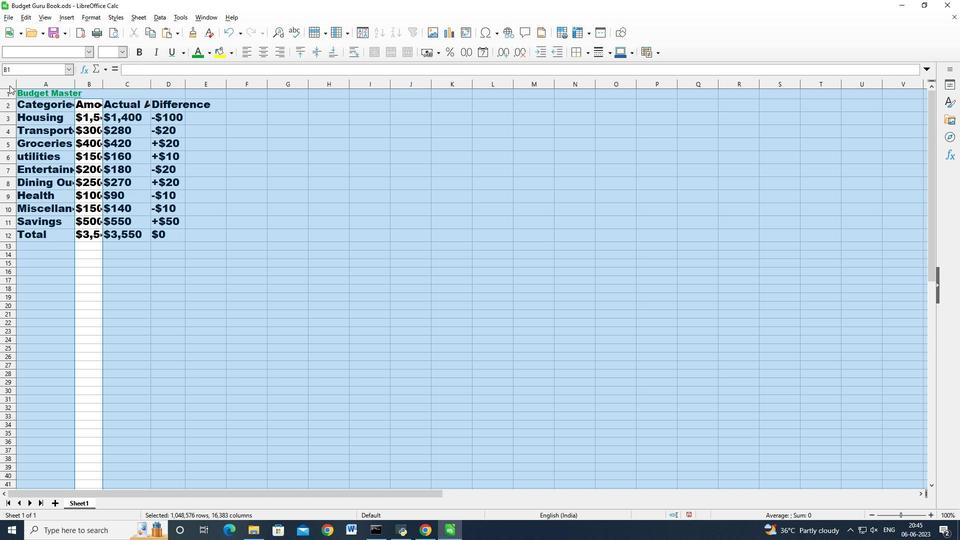 
Action: Mouse moved to (75, 84)
Screenshot: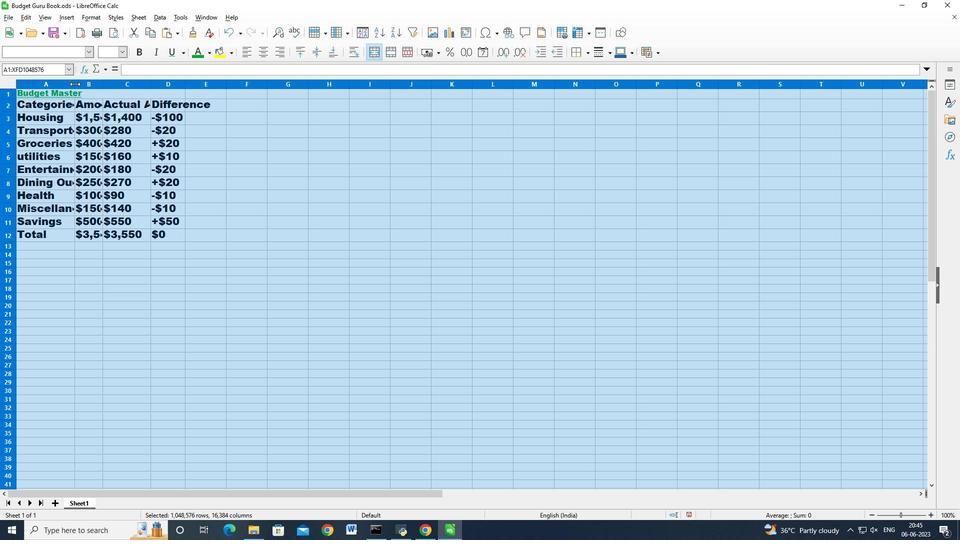 
Action: Mouse pressed left at (75, 84)
Screenshot: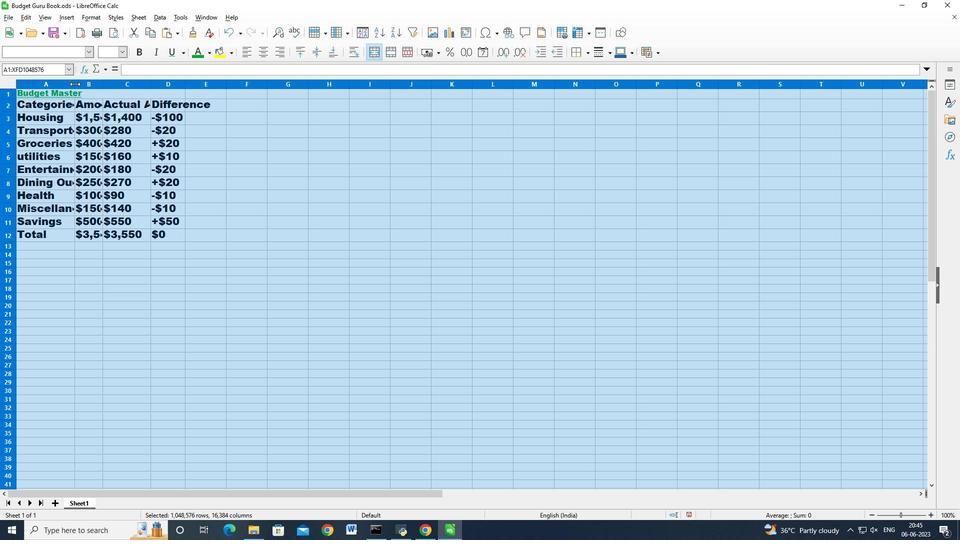 
Action: Mouse moved to (75, 84)
Screenshot: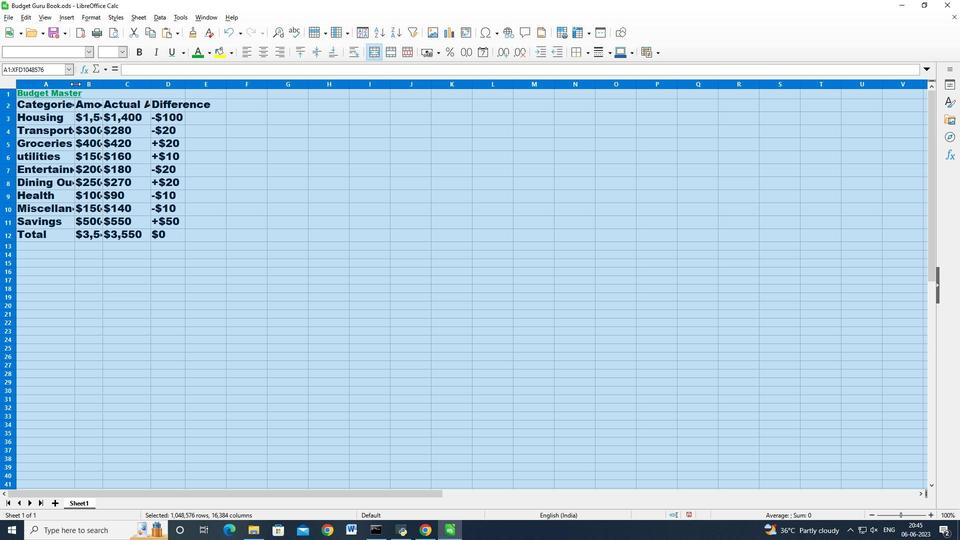 
Action: Mouse pressed left at (75, 84)
Screenshot: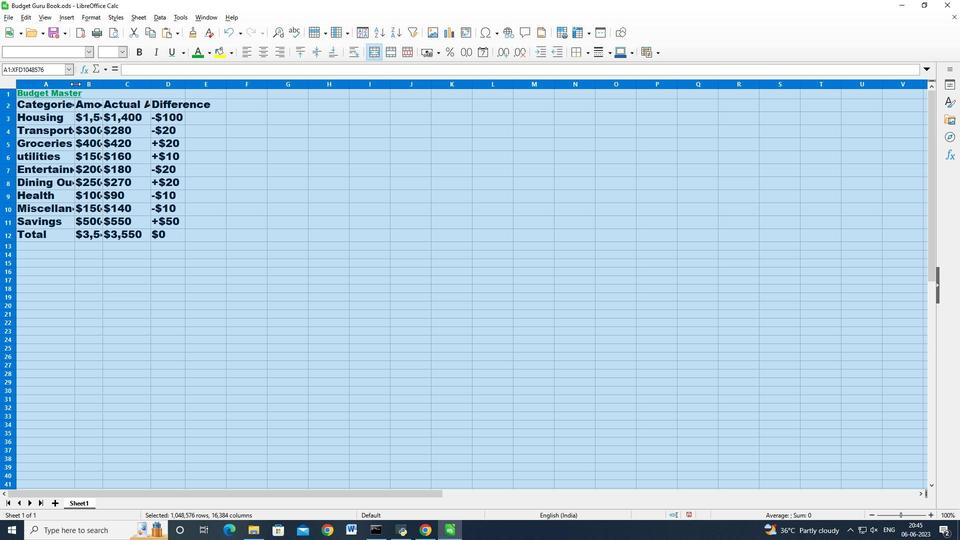 
Action: Mouse moved to (72, 142)
Screenshot: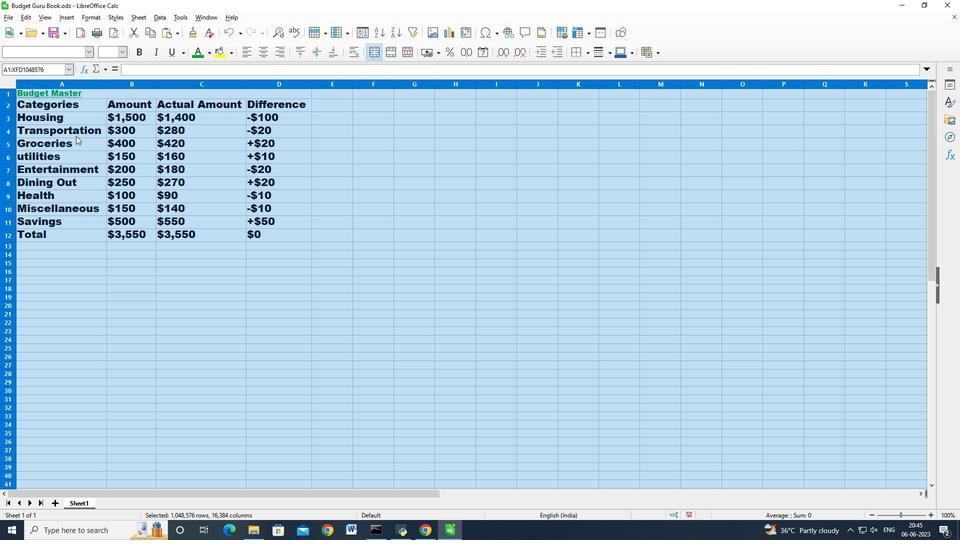 
Action: Mouse pressed left at (72, 142)
Screenshot: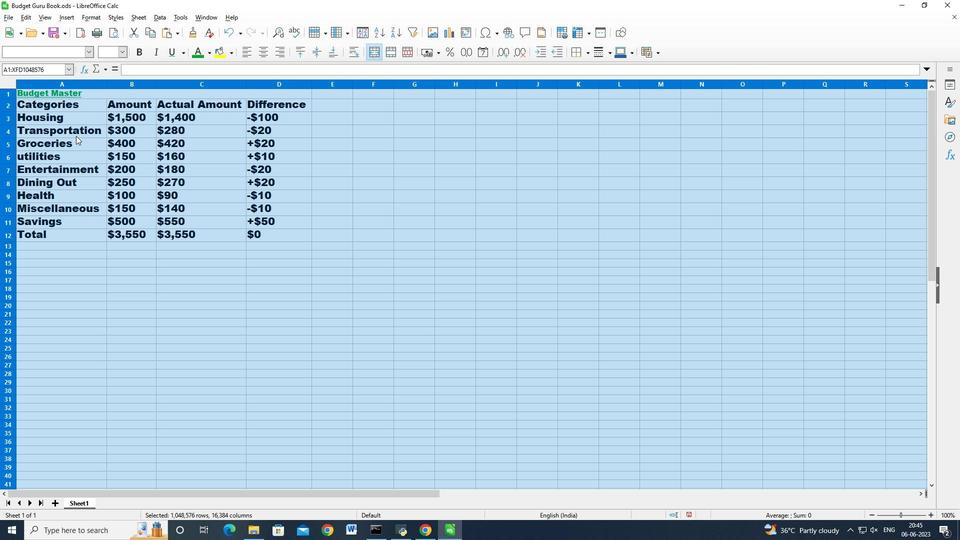 
Action: Mouse moved to (66, 94)
Screenshot: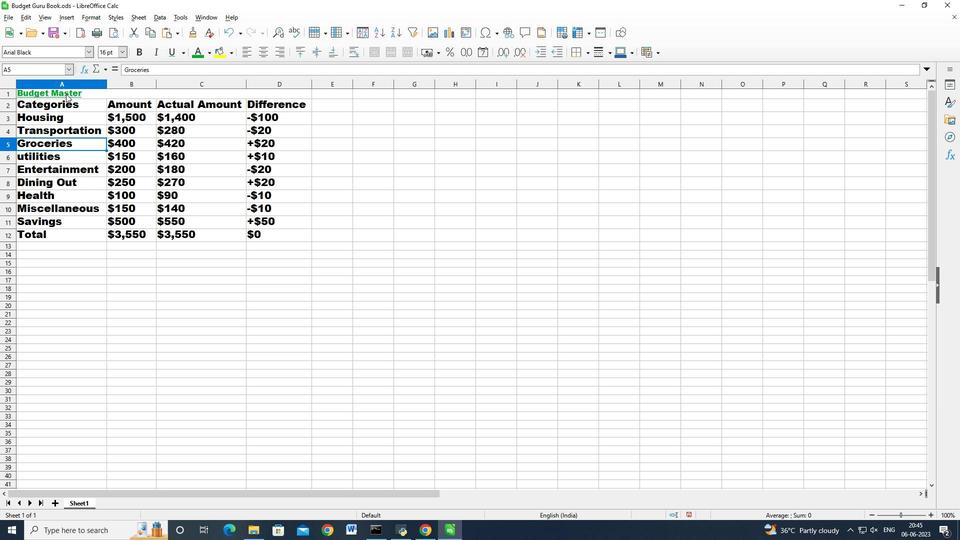 
Action: Mouse pressed left at (66, 94)
Screenshot: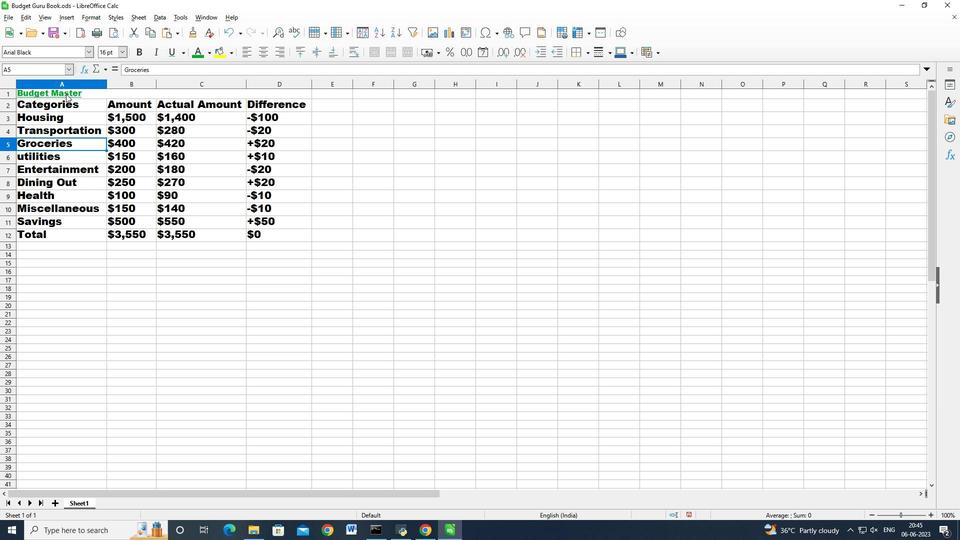 
Action: Mouse moved to (278, 54)
Screenshot: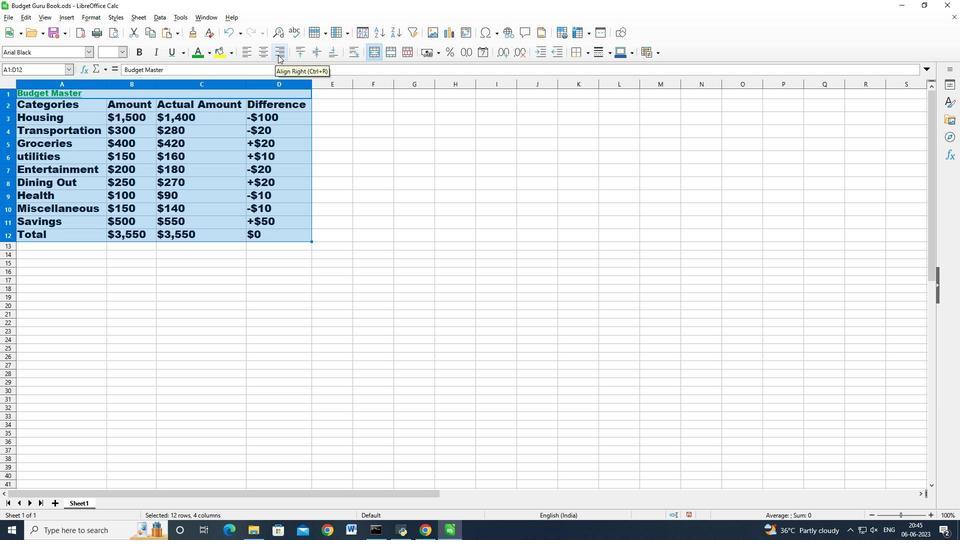 
Action: Mouse pressed left at (278, 54)
Screenshot: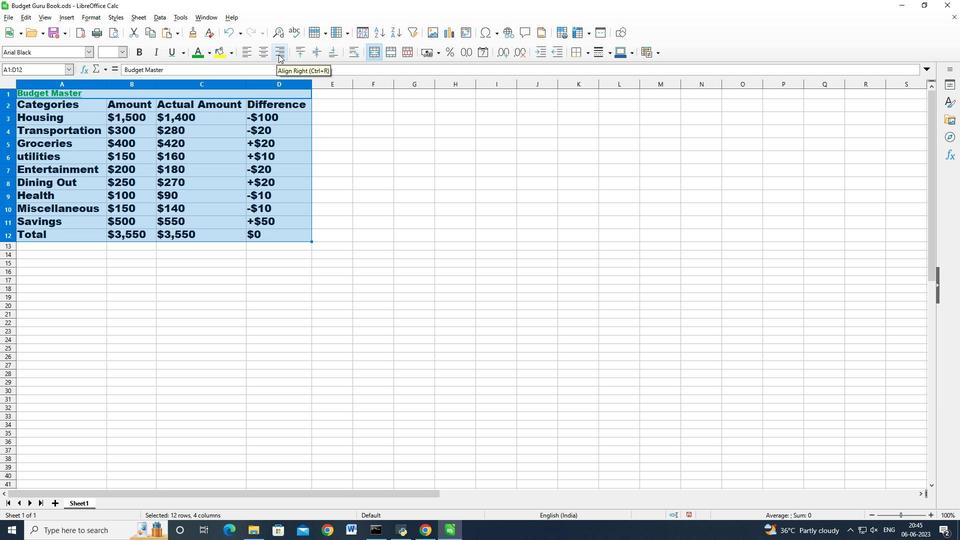 
Action: Mouse moved to (214, 139)
Screenshot: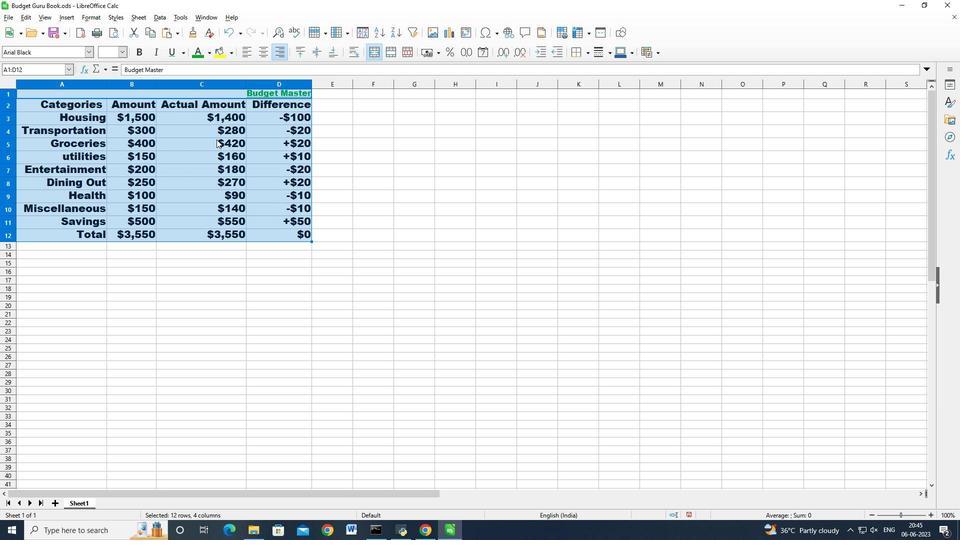 
Action: Mouse pressed left at (214, 139)
Screenshot: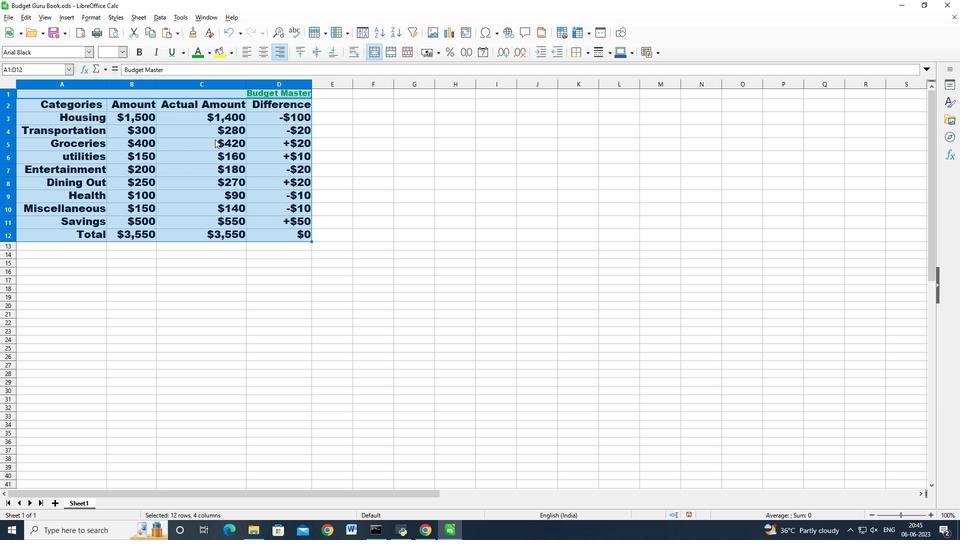 
Action: Mouse moved to (313, 66)
Screenshot: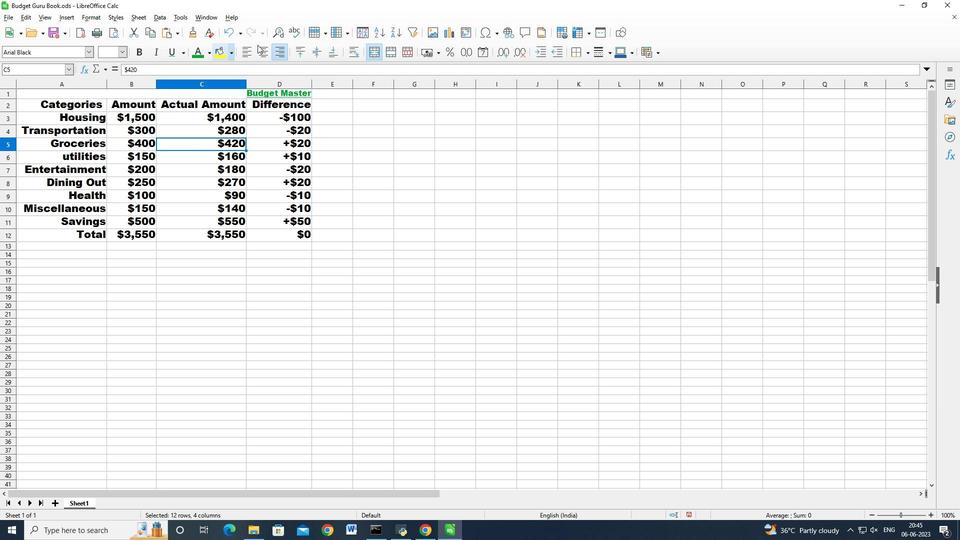 
